 Task: Look for space in Saint Charles, United States from 10th June, 2023 to 25th June, 2023 for 4 adults in price range Rs.10000 to Rs.15000. Place can be private room with 4 bedrooms having 4 beds and 4 bathrooms. Property type can be house, flat, guest house, hotel. Amenities needed are: wifi, TV, free parkinig on premises, gym, breakfast. Booking option can be shelf check-in. Required host language is English.
Action: Mouse moved to (465, 96)
Screenshot: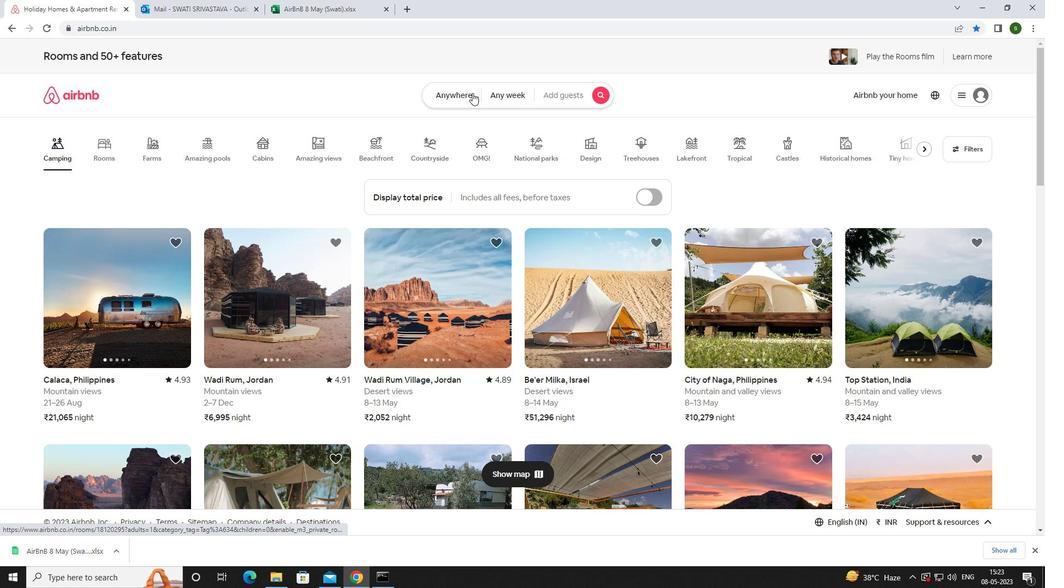 
Action: Mouse pressed left at (465, 96)
Screenshot: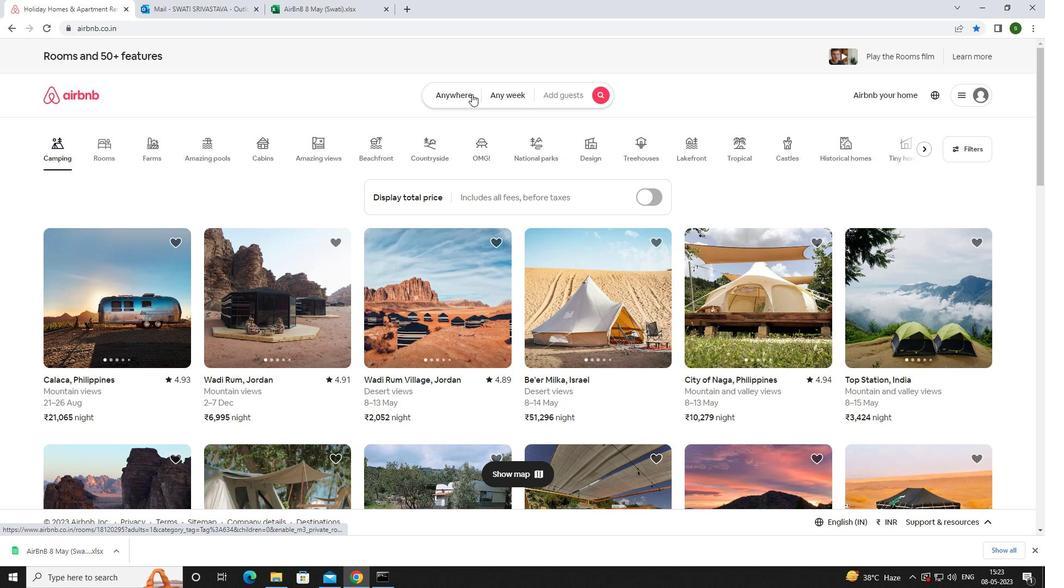 
Action: Mouse moved to (350, 142)
Screenshot: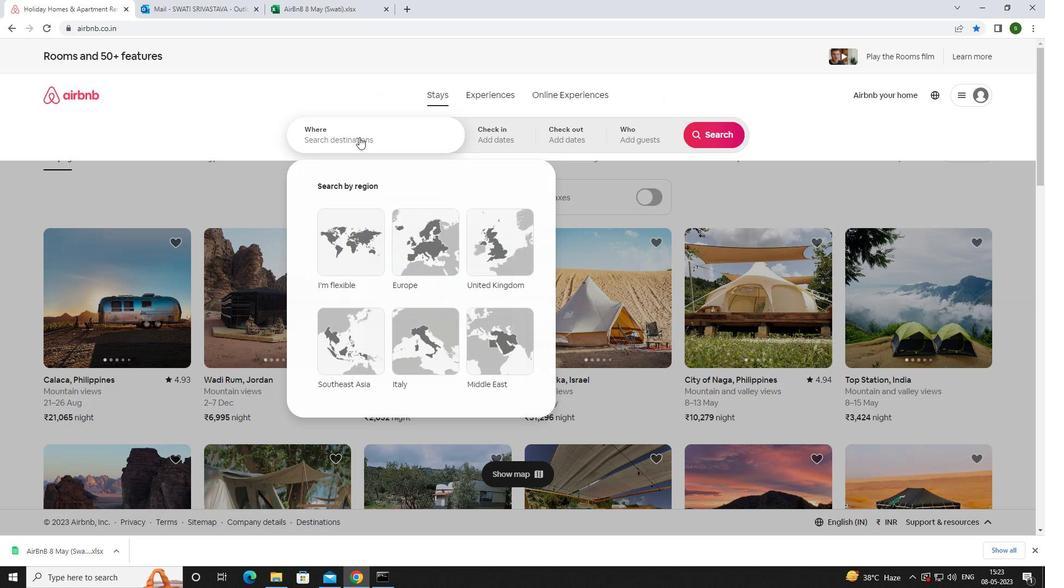 
Action: Mouse pressed left at (350, 142)
Screenshot: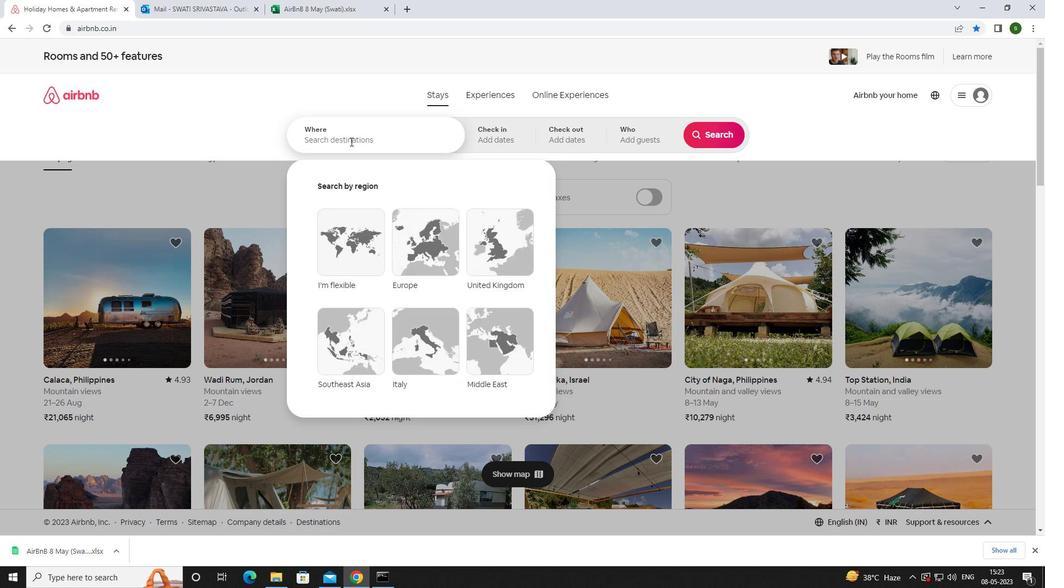 
Action: Key pressed <Key.caps_lock>s<Key.caps_lock>aint<Key.space><Key.caps_lock>c<Key.caps_lock>harles,<Key.space><Key.caps_lock>u<Key.caps_lock>nited<Key.space><Key.caps_lock>s<Key.caps_lock>tates<Key.enter>
Screenshot: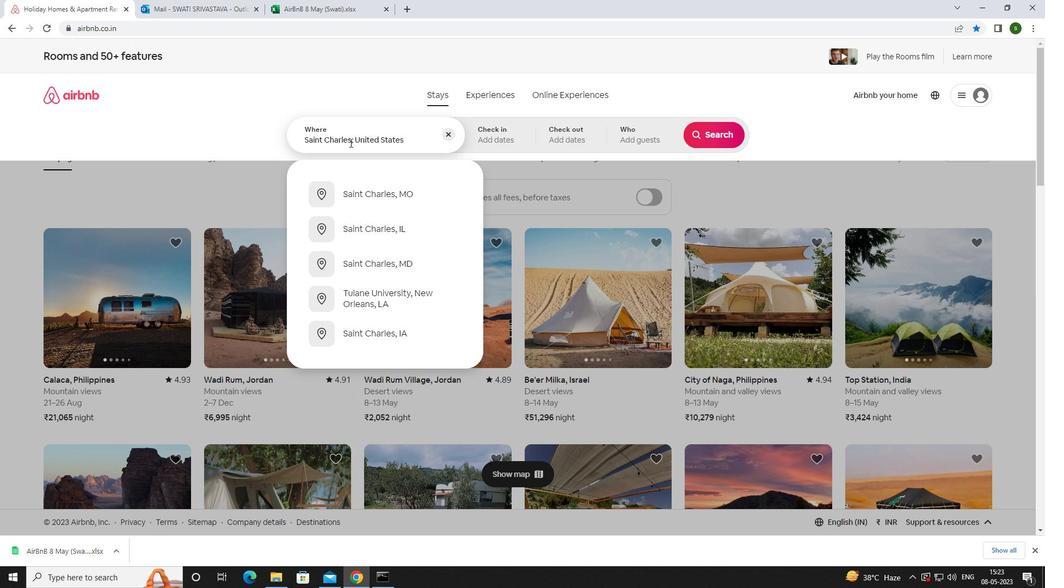 
Action: Mouse moved to (706, 299)
Screenshot: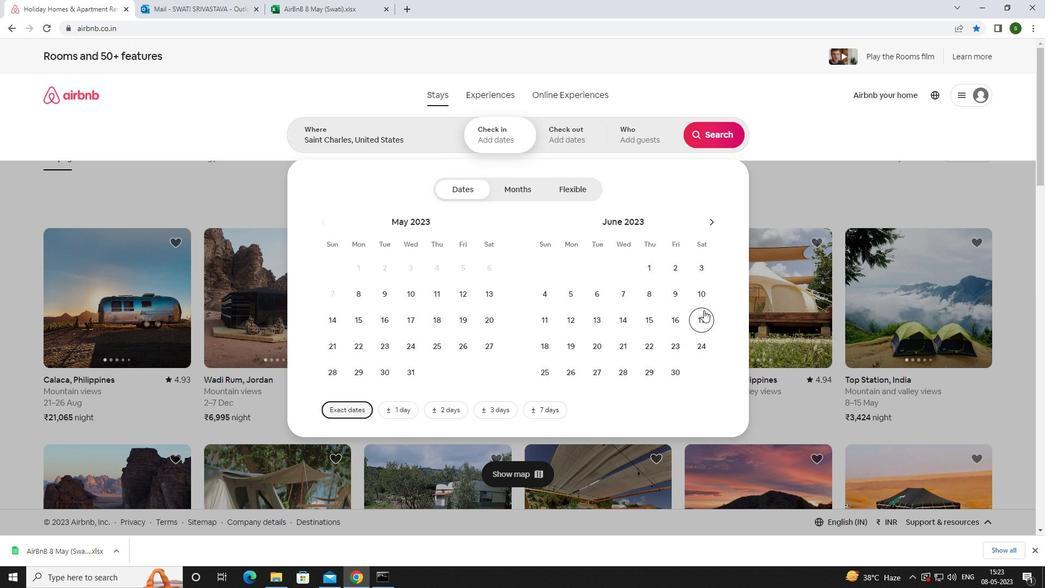 
Action: Mouse pressed left at (706, 299)
Screenshot: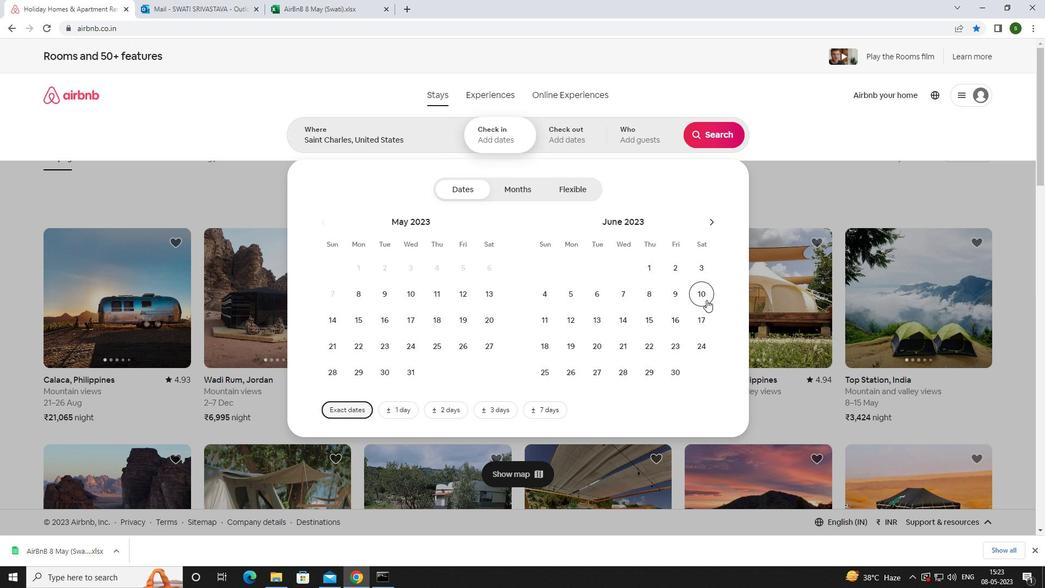 
Action: Mouse moved to (554, 372)
Screenshot: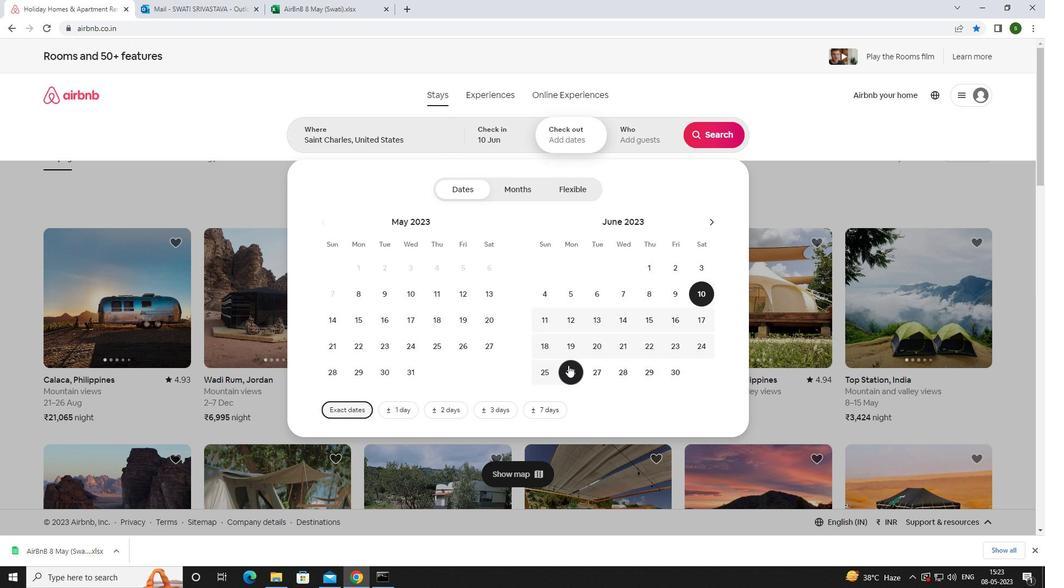 
Action: Mouse pressed left at (554, 372)
Screenshot: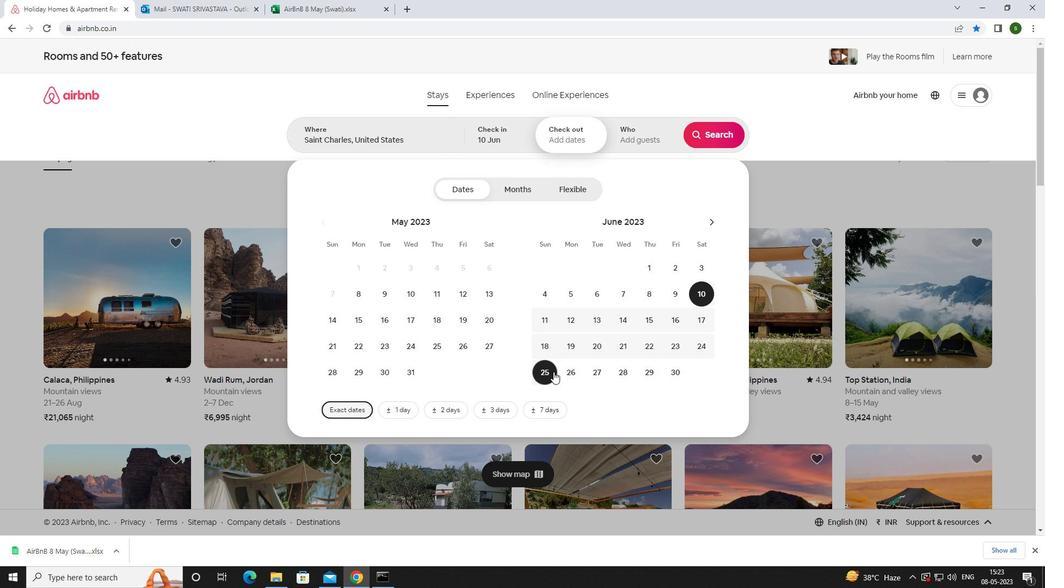
Action: Mouse moved to (627, 134)
Screenshot: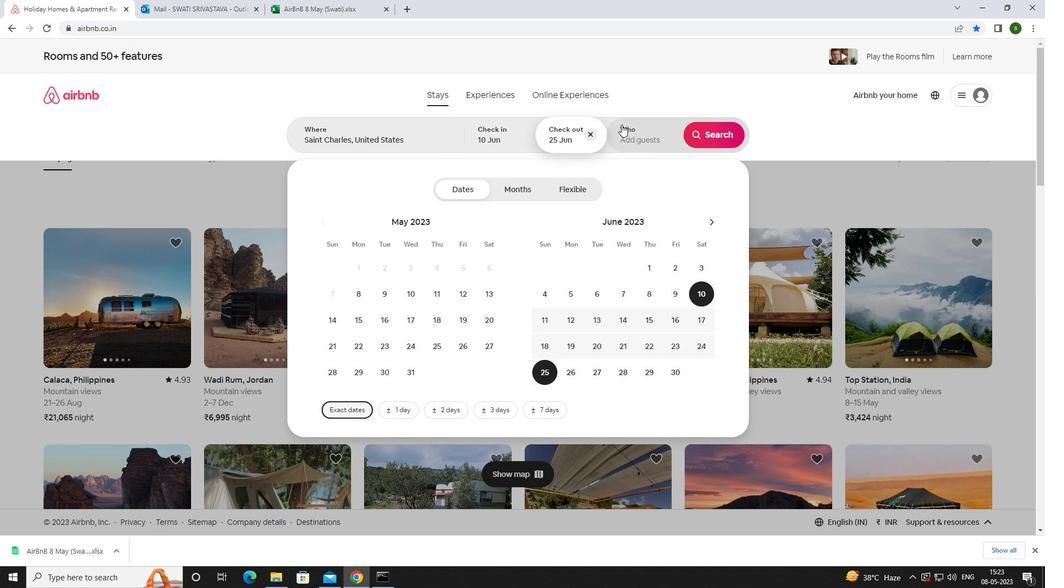 
Action: Mouse pressed left at (627, 134)
Screenshot: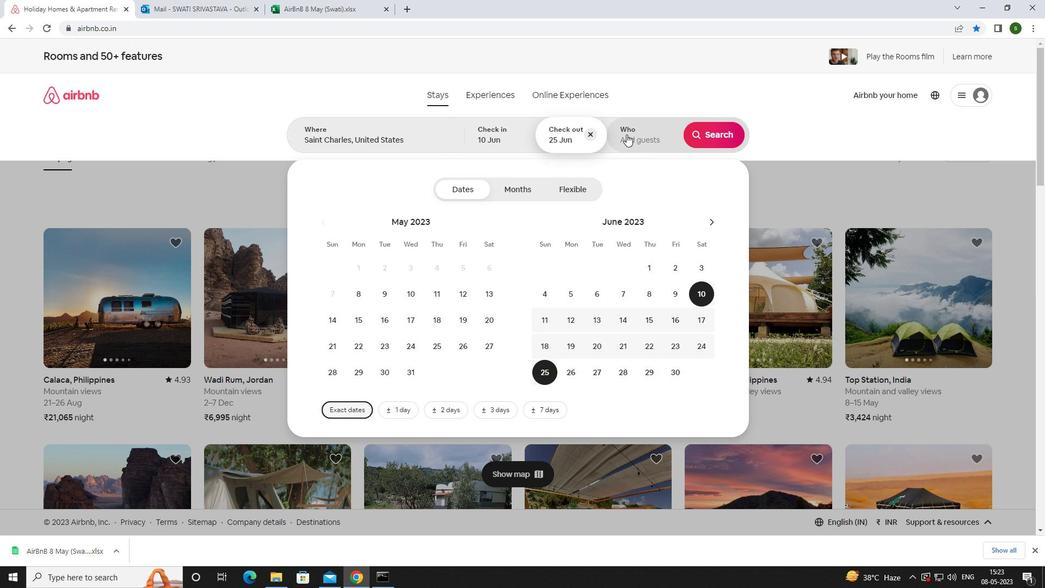 
Action: Mouse moved to (717, 192)
Screenshot: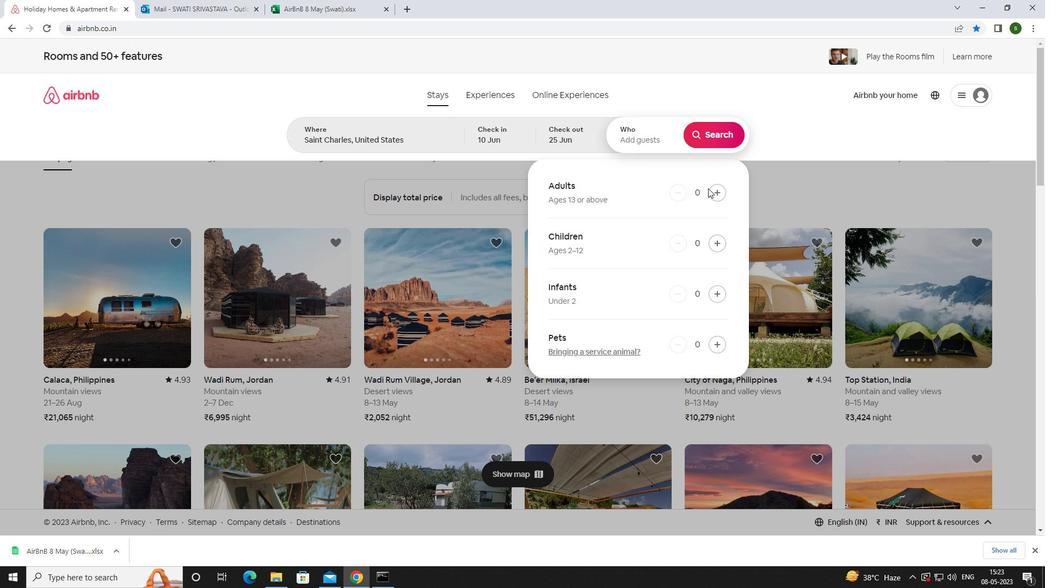 
Action: Mouse pressed left at (717, 192)
Screenshot: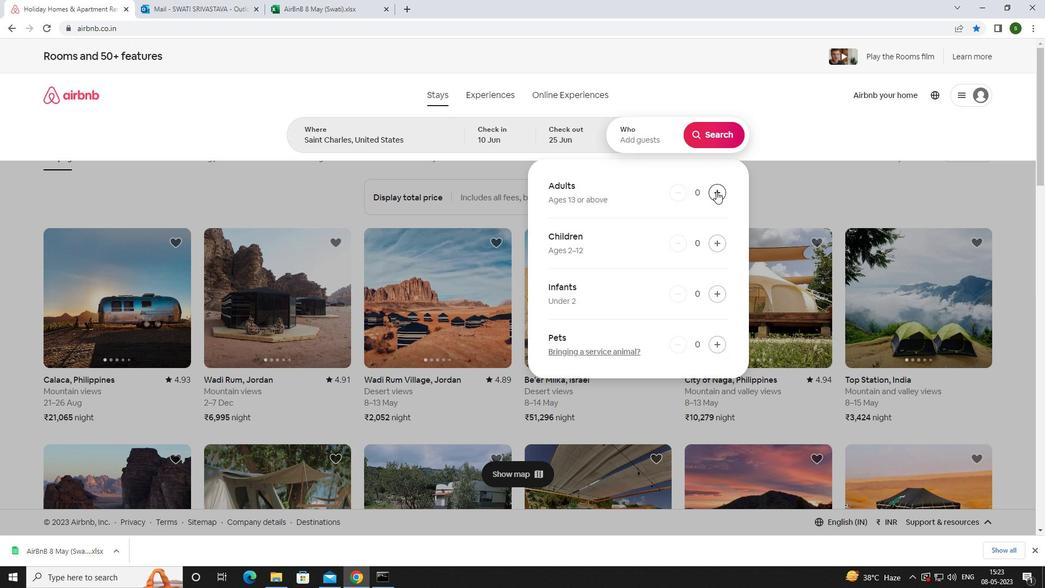 
Action: Mouse pressed left at (717, 192)
Screenshot: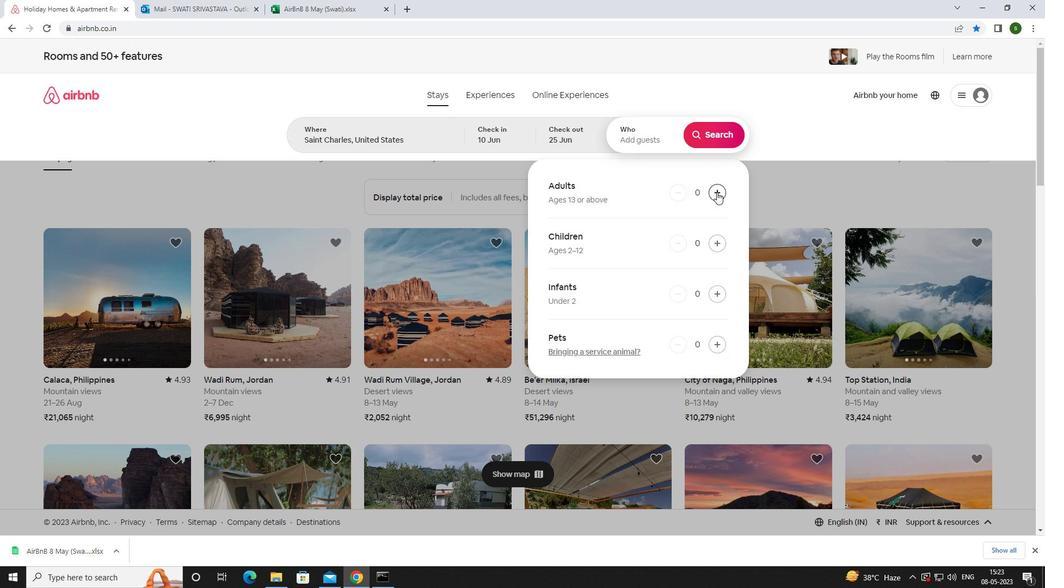 
Action: Mouse pressed left at (717, 192)
Screenshot: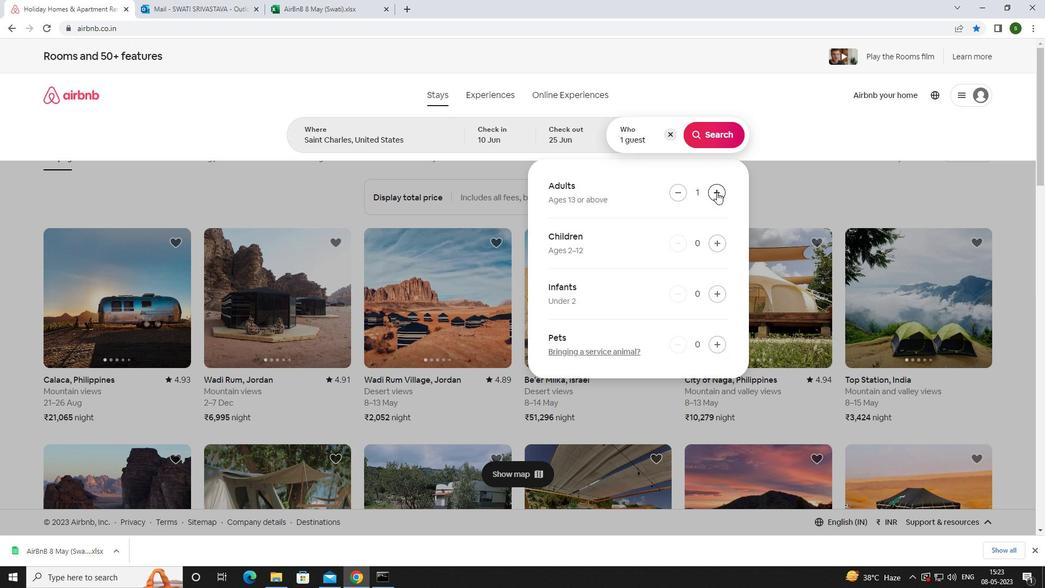 
Action: Mouse pressed left at (717, 192)
Screenshot: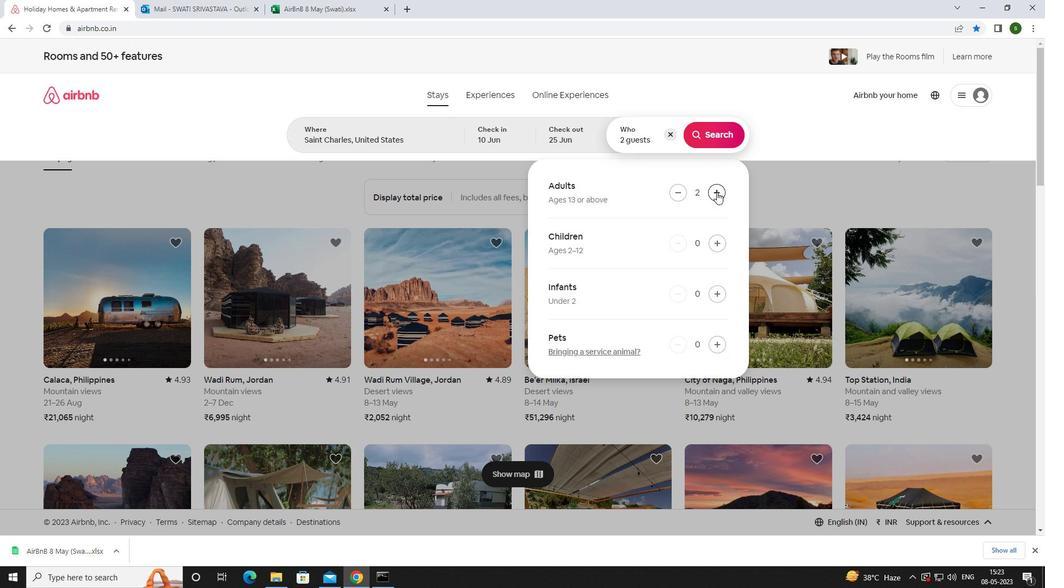 
Action: Mouse moved to (709, 135)
Screenshot: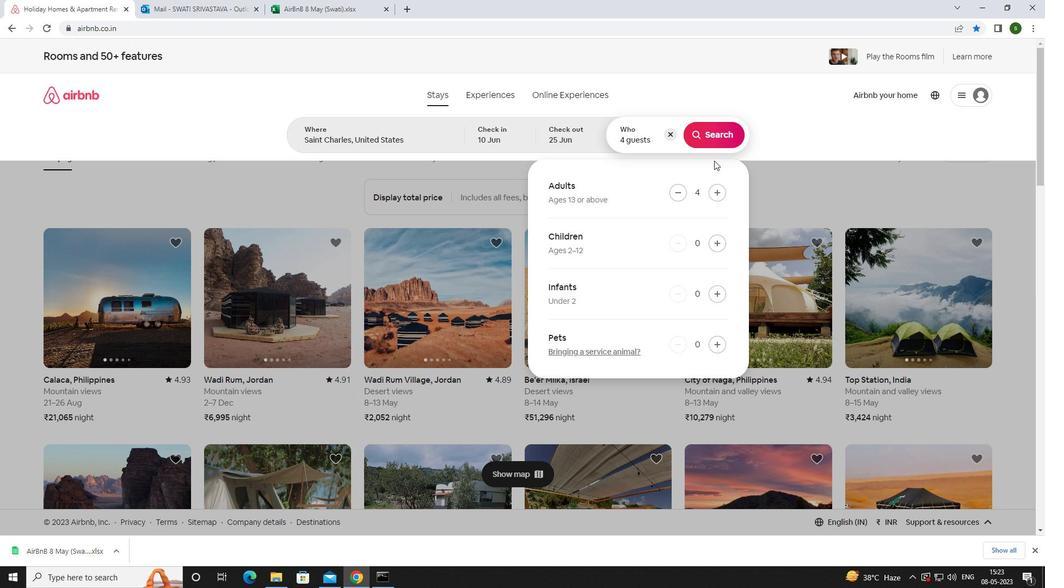 
Action: Mouse pressed left at (709, 135)
Screenshot: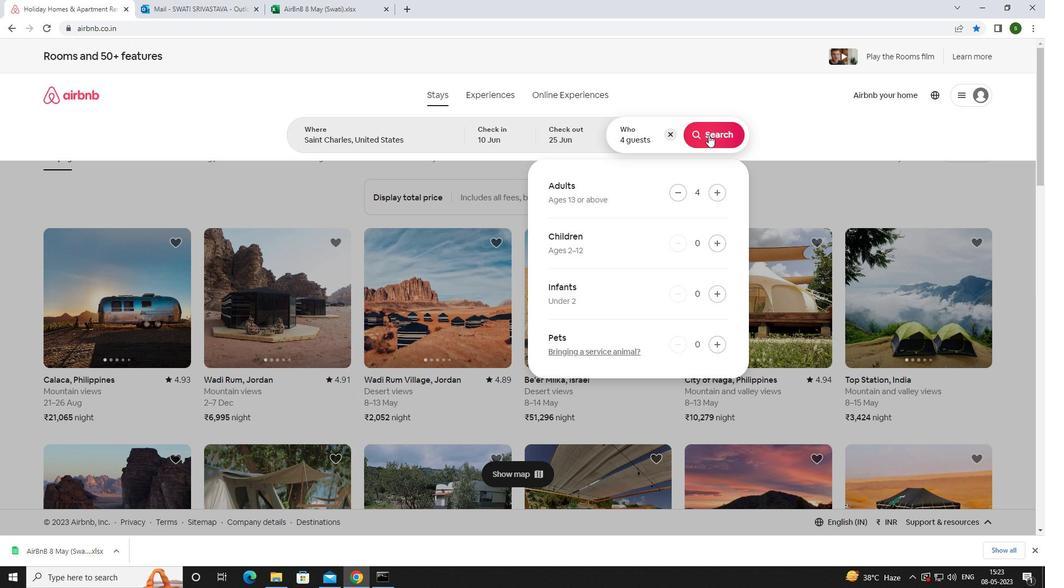 
Action: Mouse moved to (990, 105)
Screenshot: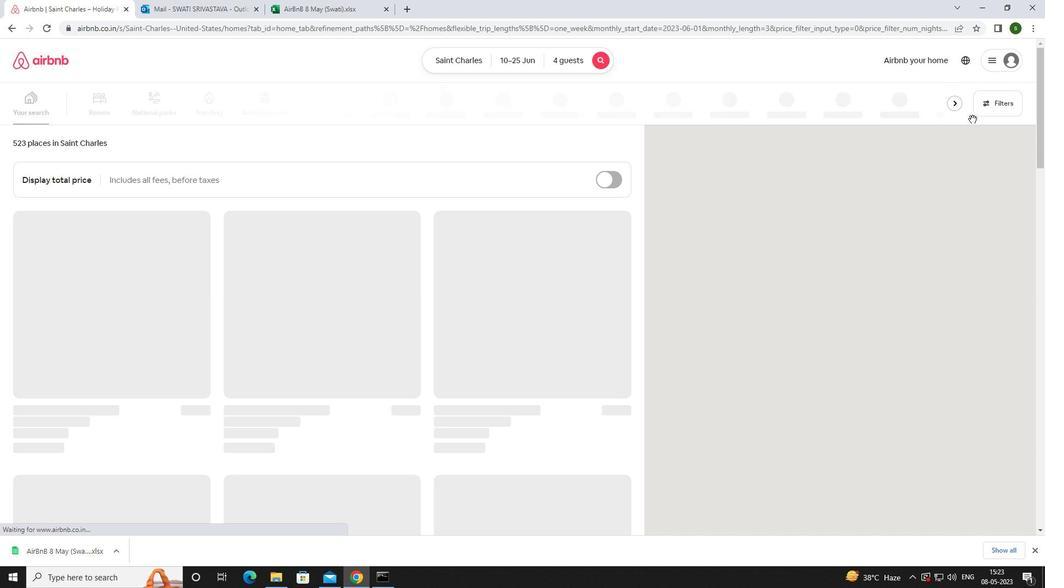 
Action: Mouse pressed left at (990, 105)
Screenshot: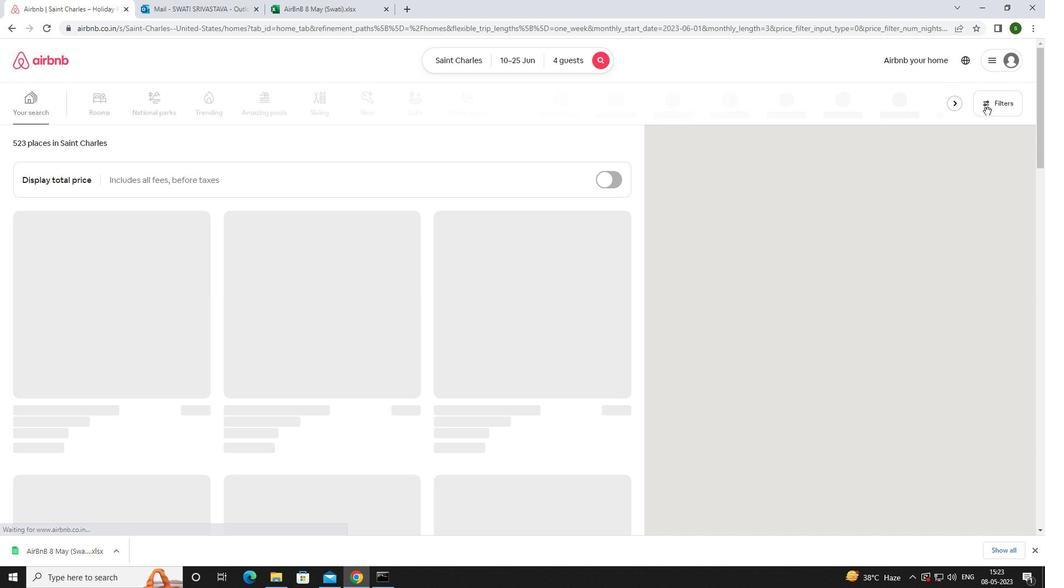 
Action: Mouse moved to (456, 362)
Screenshot: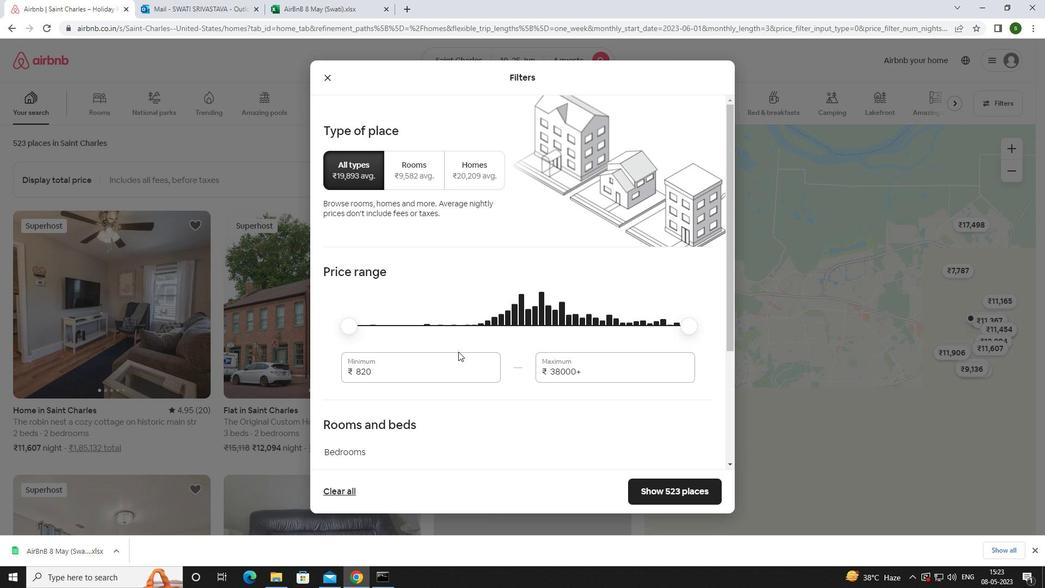 
Action: Mouse pressed left at (456, 362)
Screenshot: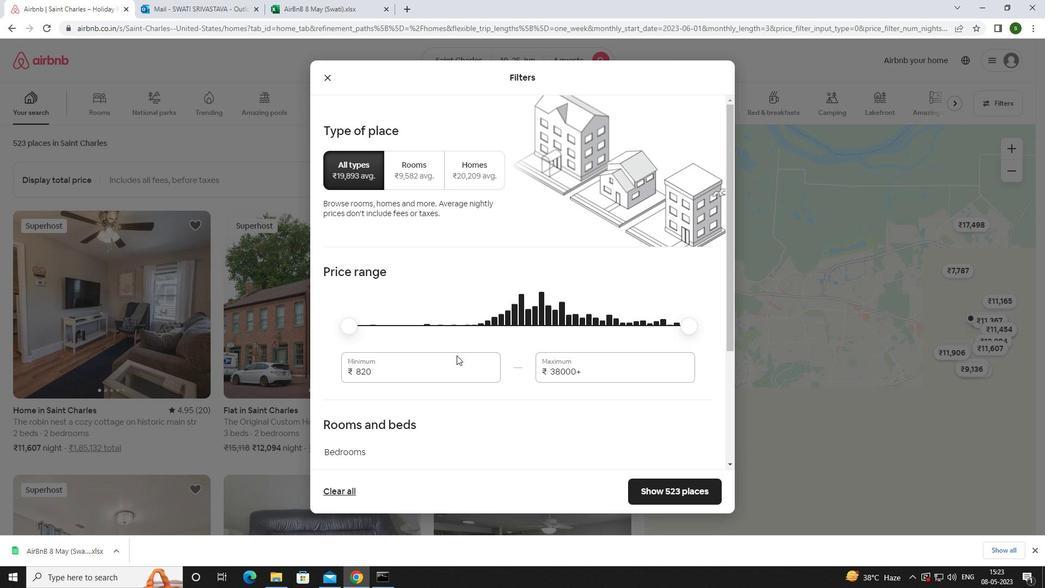 
Action: Mouse moved to (454, 363)
Screenshot: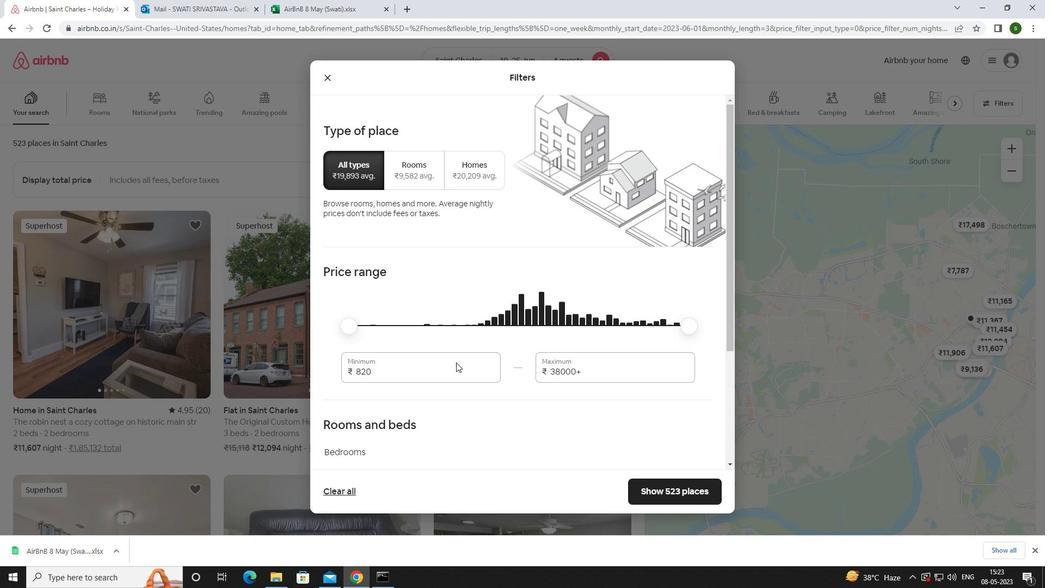 
Action: Key pressed <Key.backspace><Key.backspace><Key.backspace><Key.backspace>10000
Screenshot: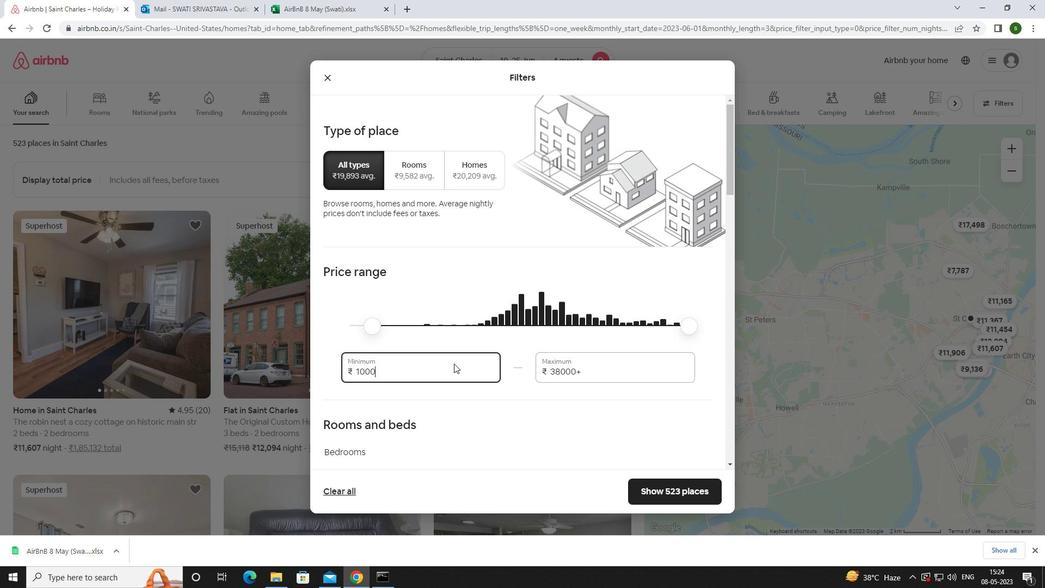 
Action: Mouse moved to (617, 374)
Screenshot: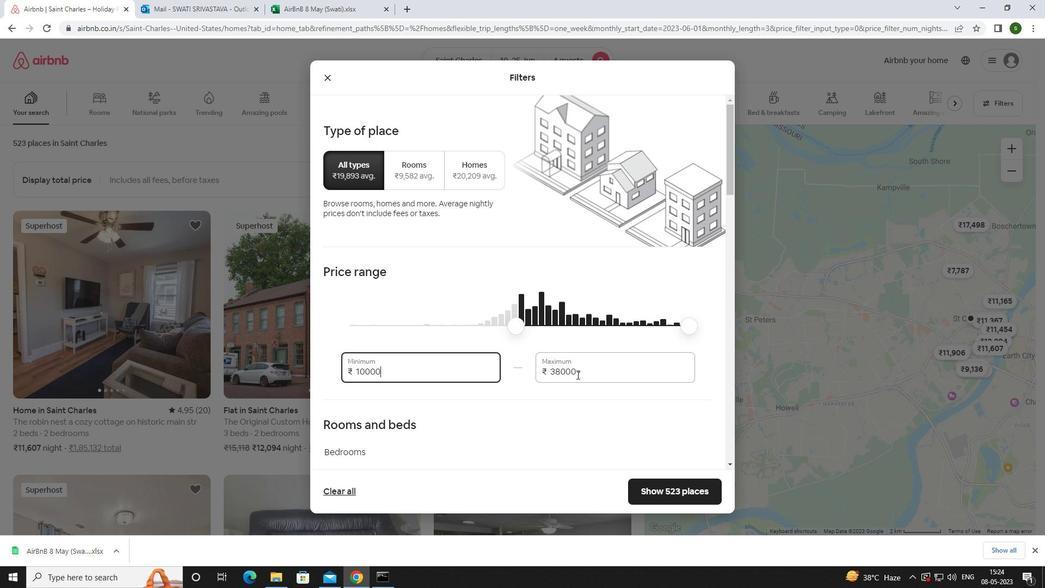
Action: Mouse pressed left at (617, 374)
Screenshot: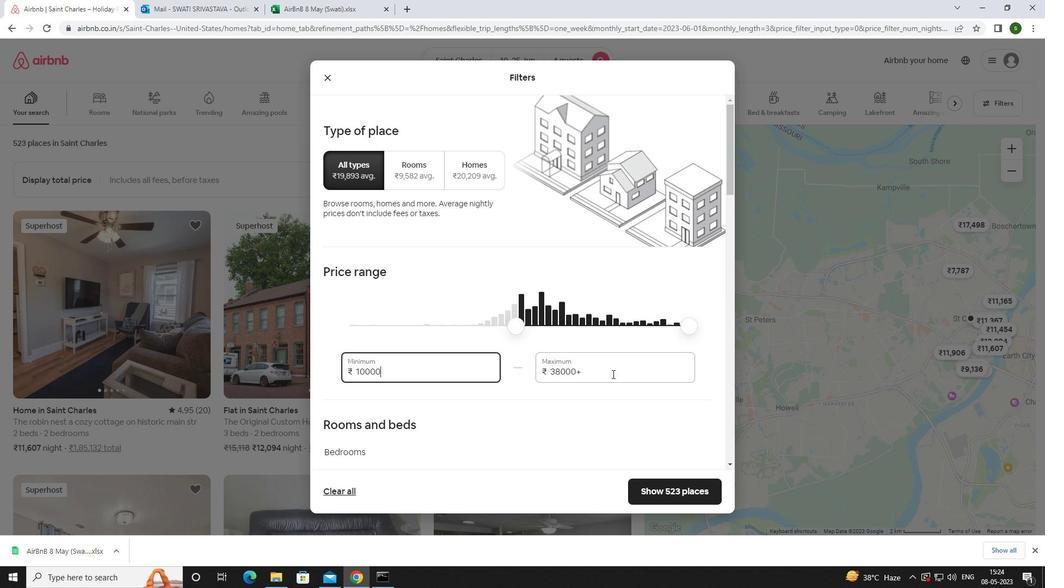 
Action: Key pressed <Key.backspace><Key.backspace><Key.backspace><Key.backspace><Key.backspace><Key.backspace><Key.backspace><Key.backspace><Key.backspace>15000
Screenshot: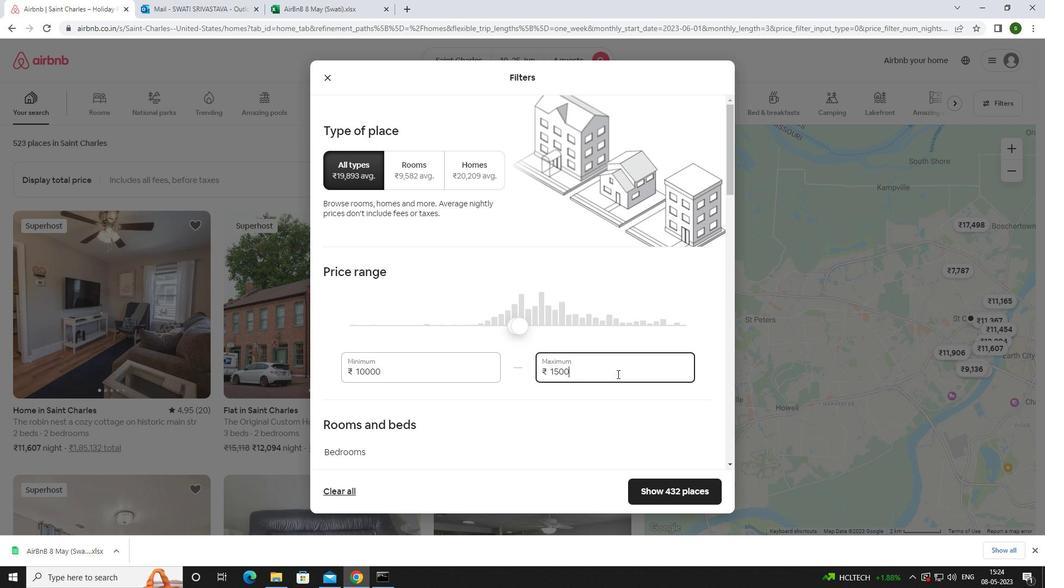 
Action: Mouse moved to (528, 368)
Screenshot: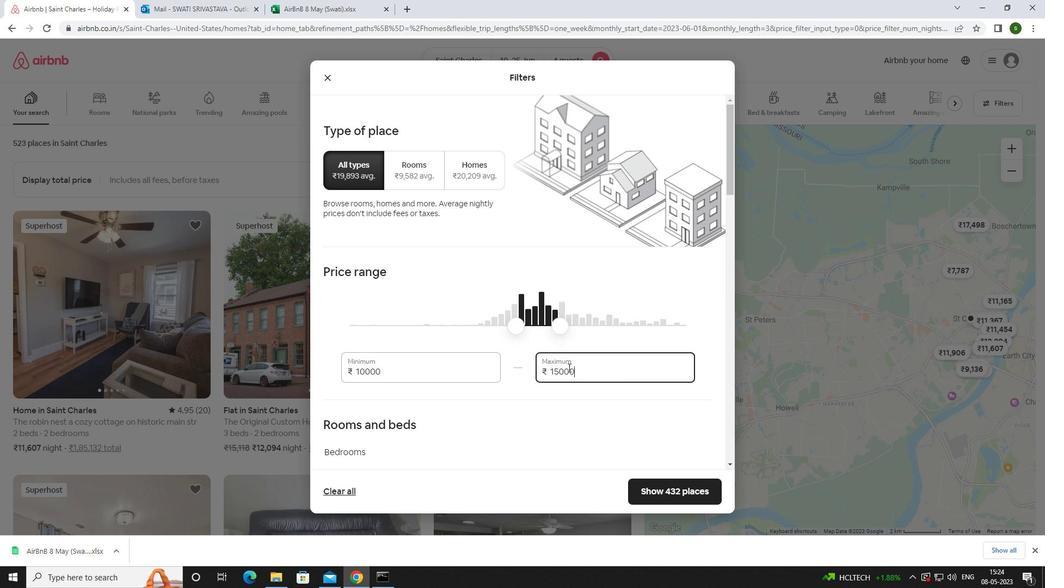 
Action: Mouse scrolled (528, 368) with delta (0, 0)
Screenshot: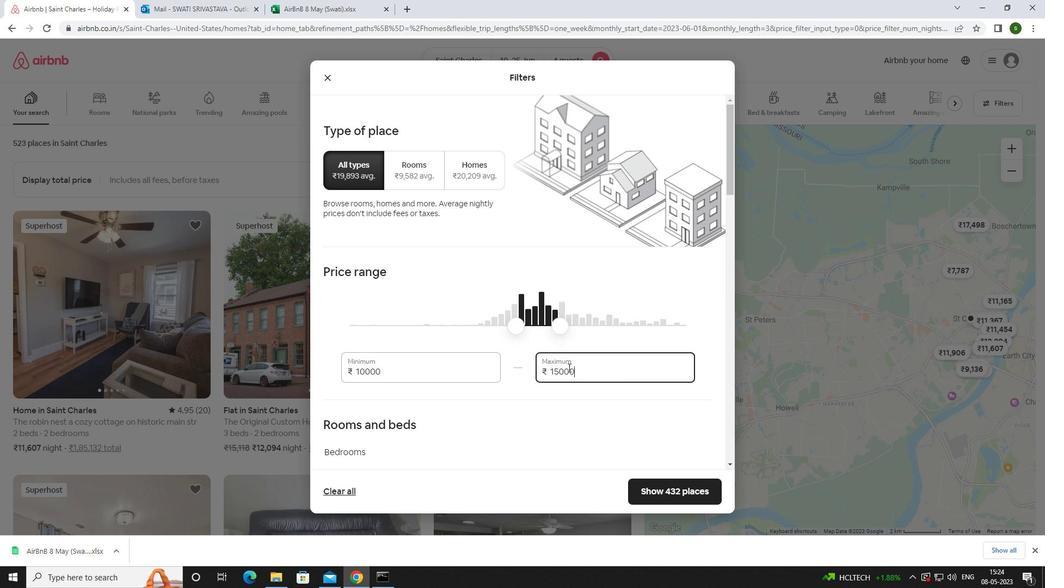
Action: Mouse moved to (522, 369)
Screenshot: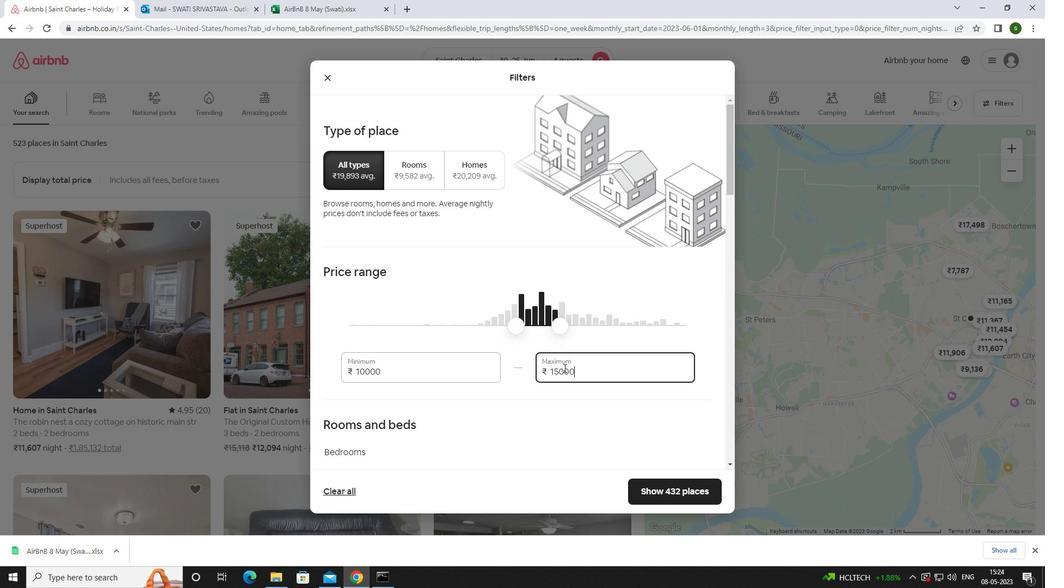 
Action: Mouse scrolled (522, 368) with delta (0, 0)
Screenshot: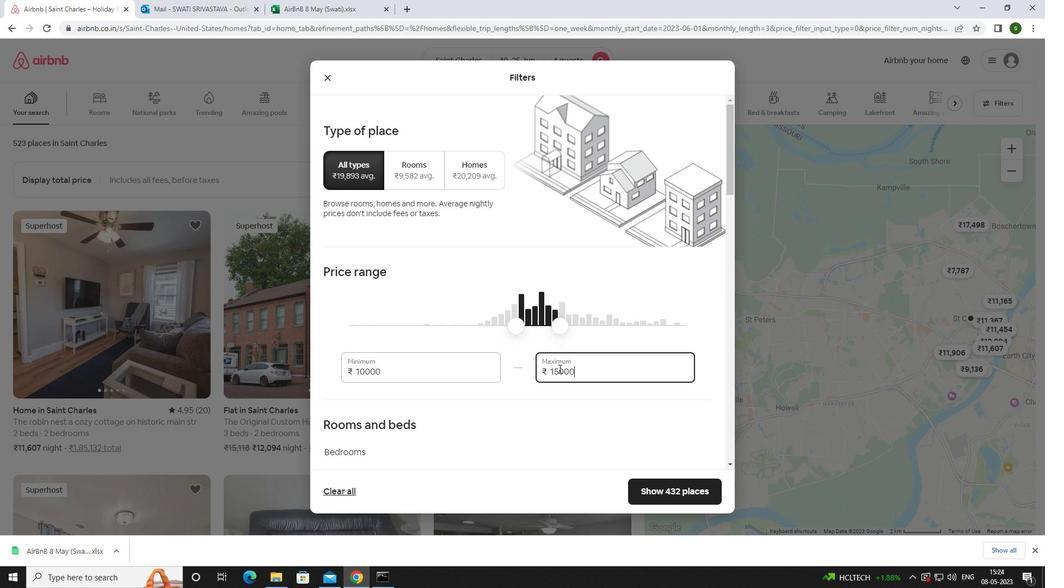 
Action: Mouse moved to (521, 369)
Screenshot: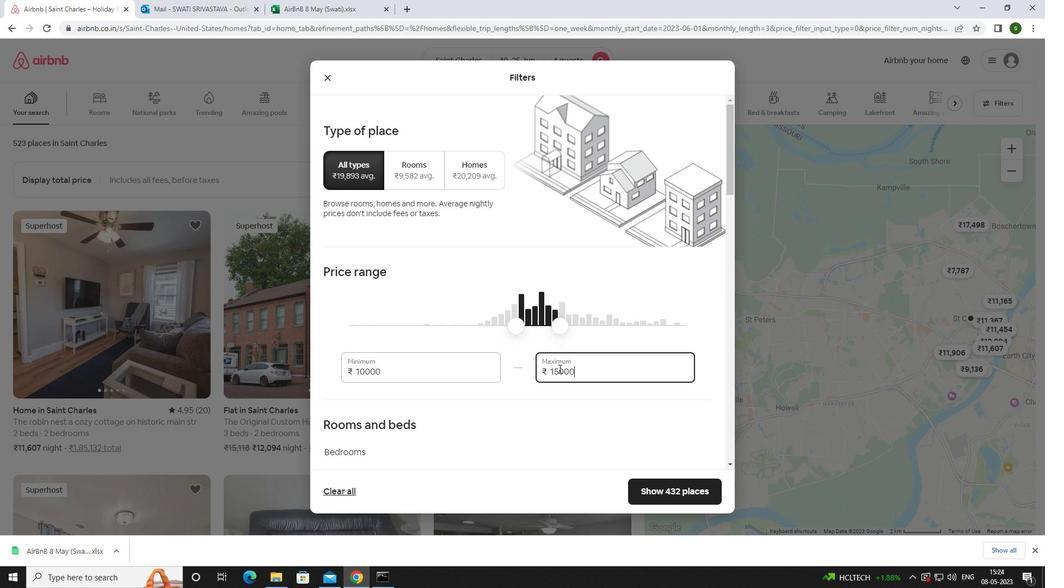 
Action: Mouse scrolled (521, 368) with delta (0, 0)
Screenshot: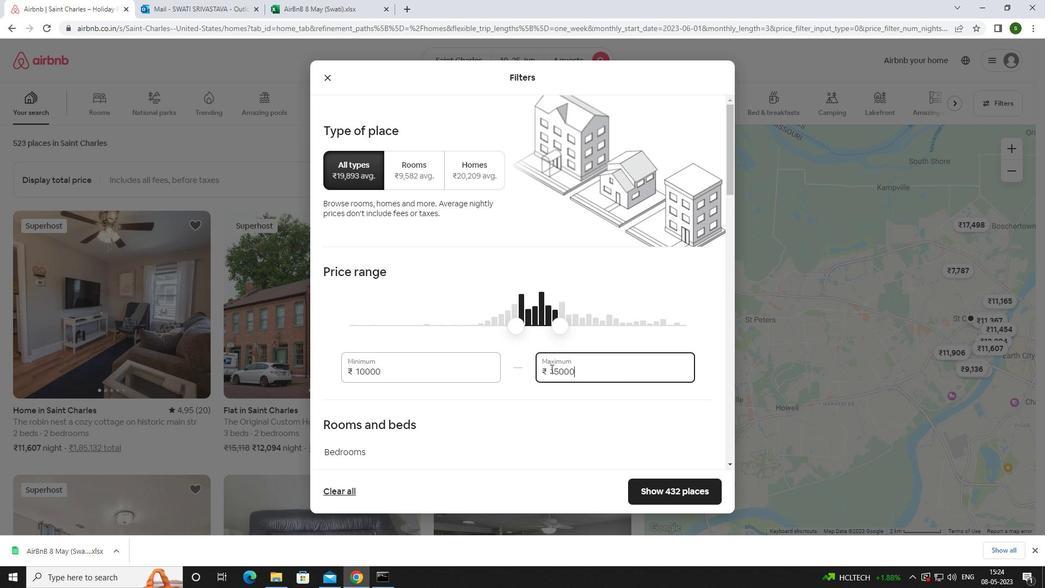 
Action: Mouse scrolled (521, 368) with delta (0, 0)
Screenshot: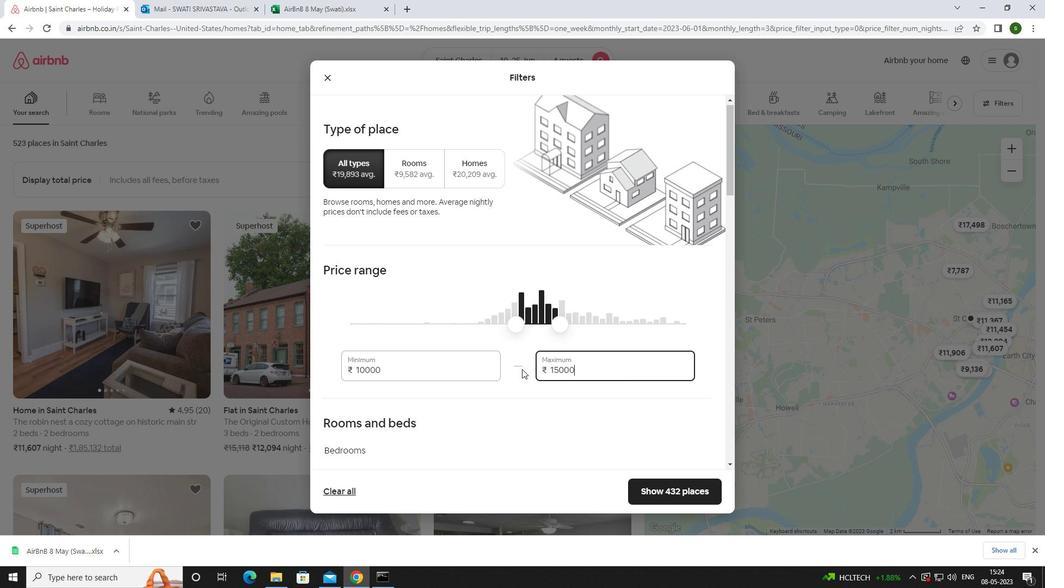 
Action: Mouse moved to (504, 259)
Screenshot: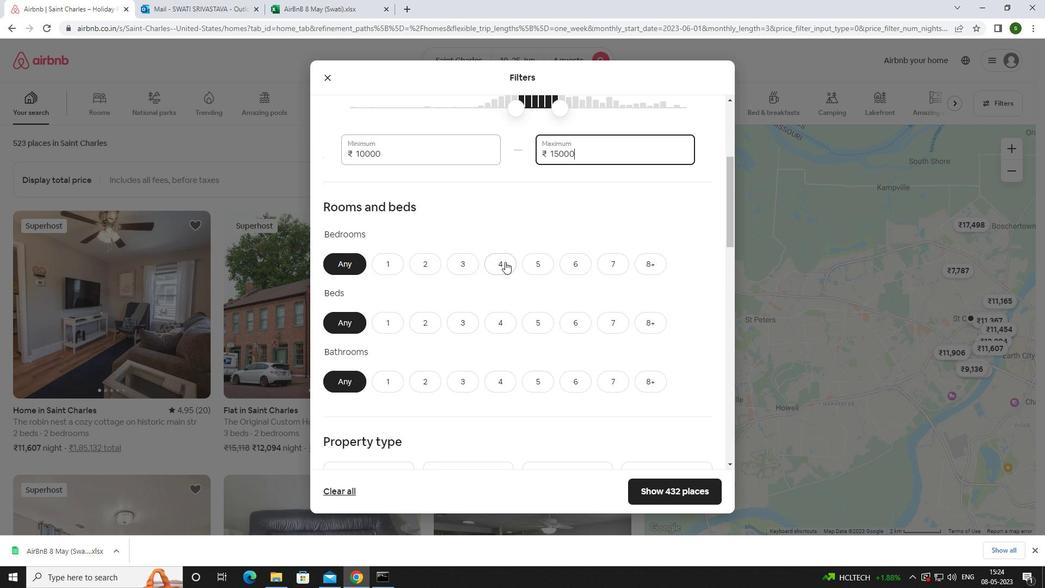 
Action: Mouse pressed left at (504, 259)
Screenshot: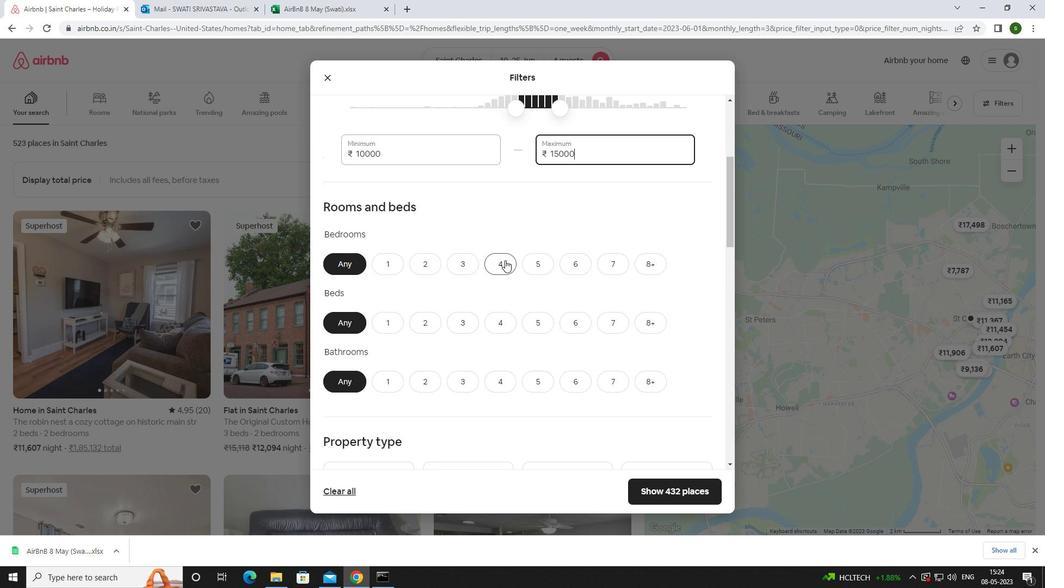 
Action: Mouse moved to (511, 329)
Screenshot: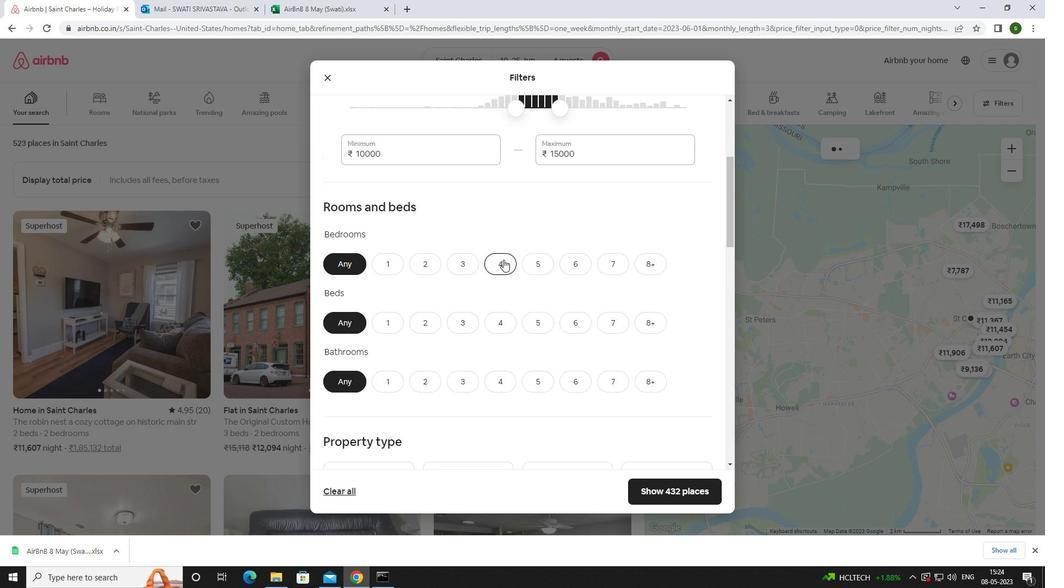 
Action: Mouse pressed left at (511, 329)
Screenshot: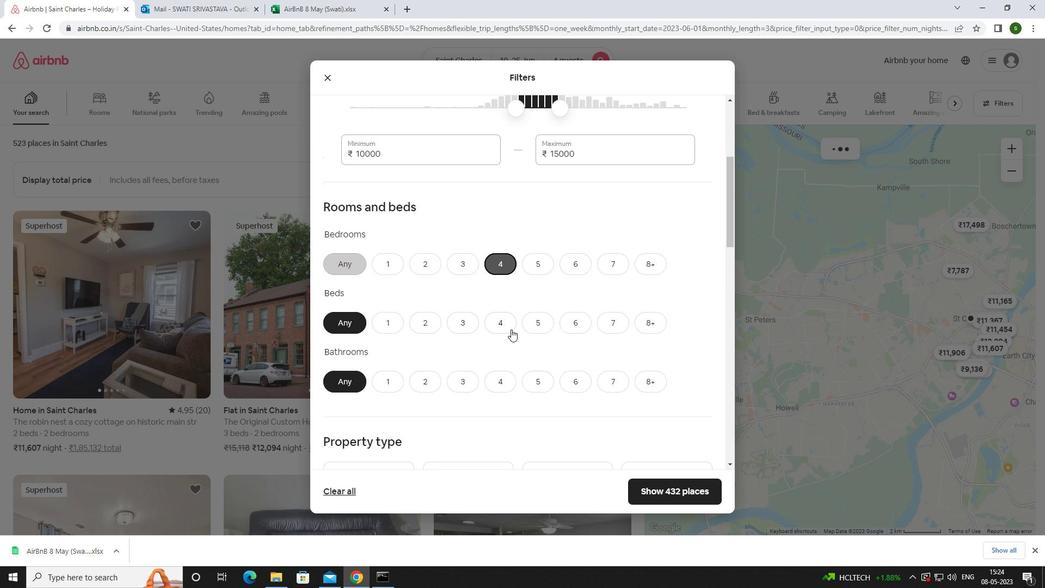 
Action: Mouse moved to (505, 377)
Screenshot: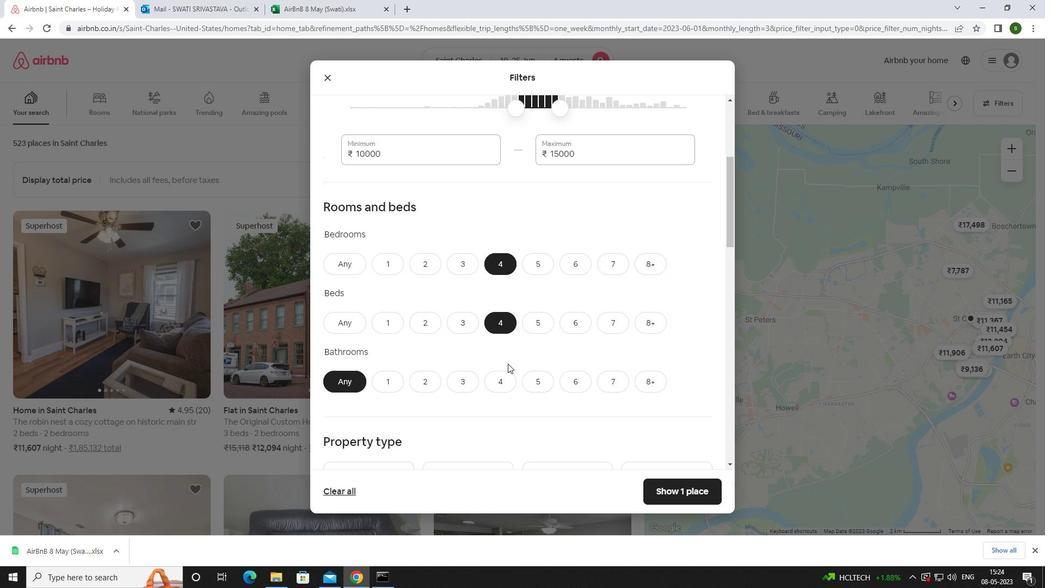 
Action: Mouse pressed left at (505, 377)
Screenshot: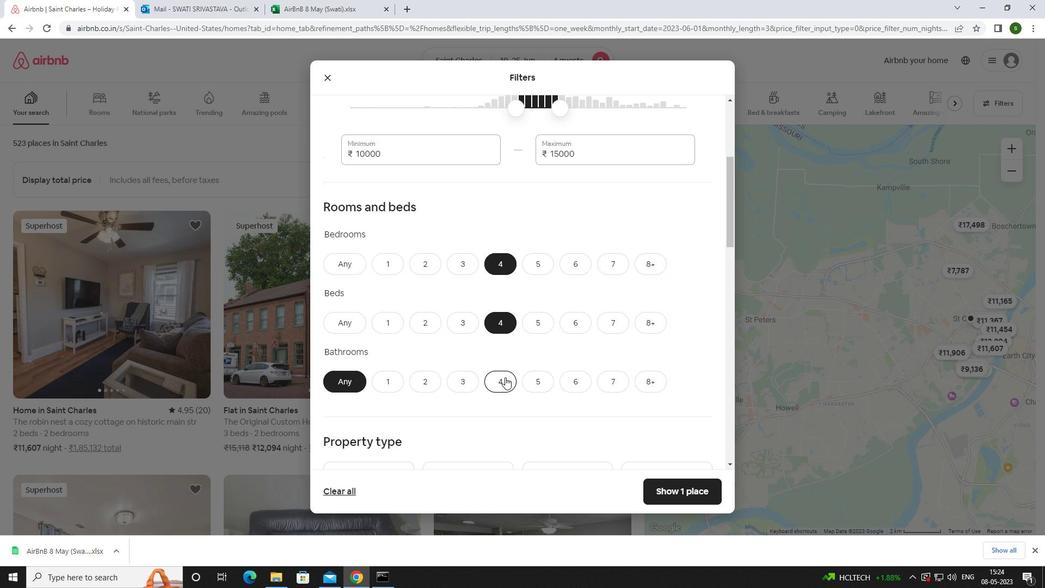 
Action: Mouse scrolled (505, 376) with delta (0, 0)
Screenshot: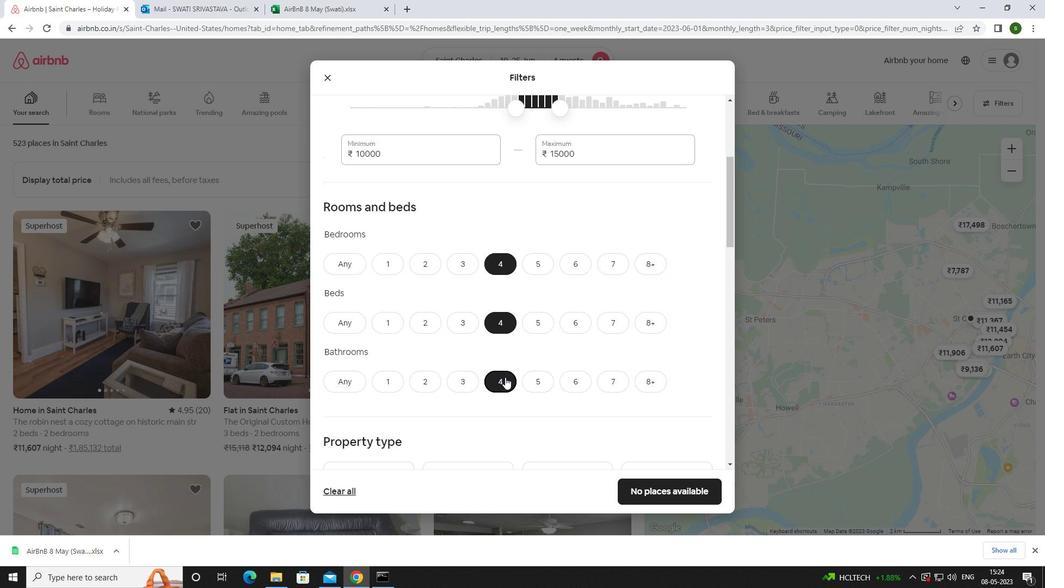
Action: Mouse scrolled (505, 376) with delta (0, 0)
Screenshot: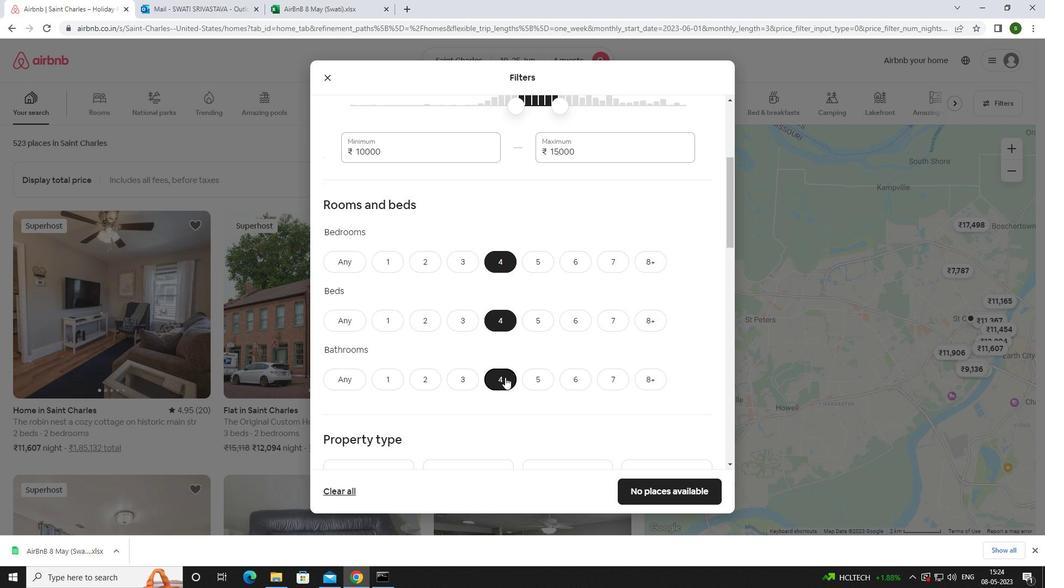 
Action: Mouse scrolled (505, 376) with delta (0, 0)
Screenshot: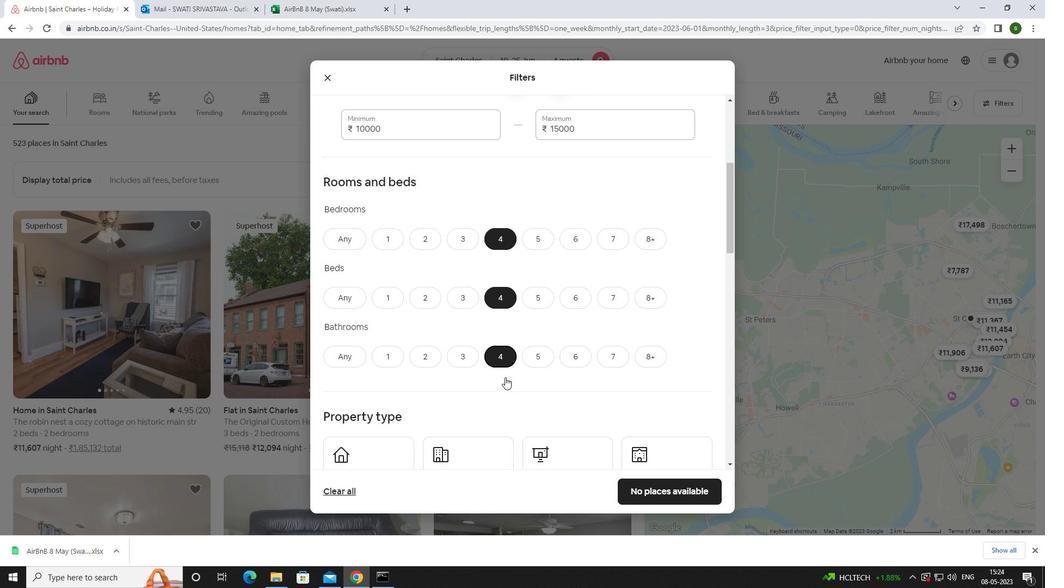
Action: Mouse moved to (404, 338)
Screenshot: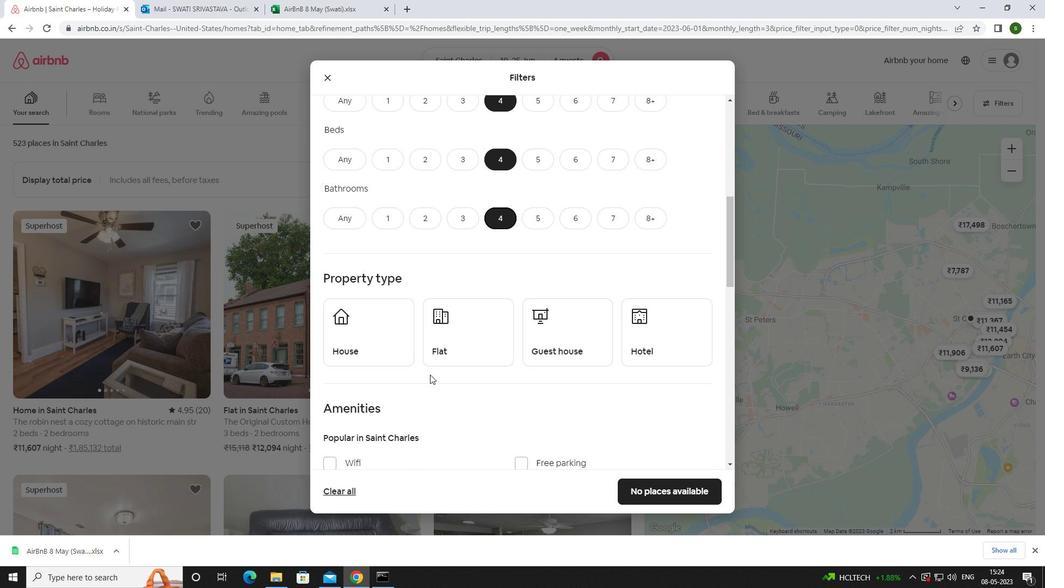 
Action: Mouse pressed left at (404, 338)
Screenshot: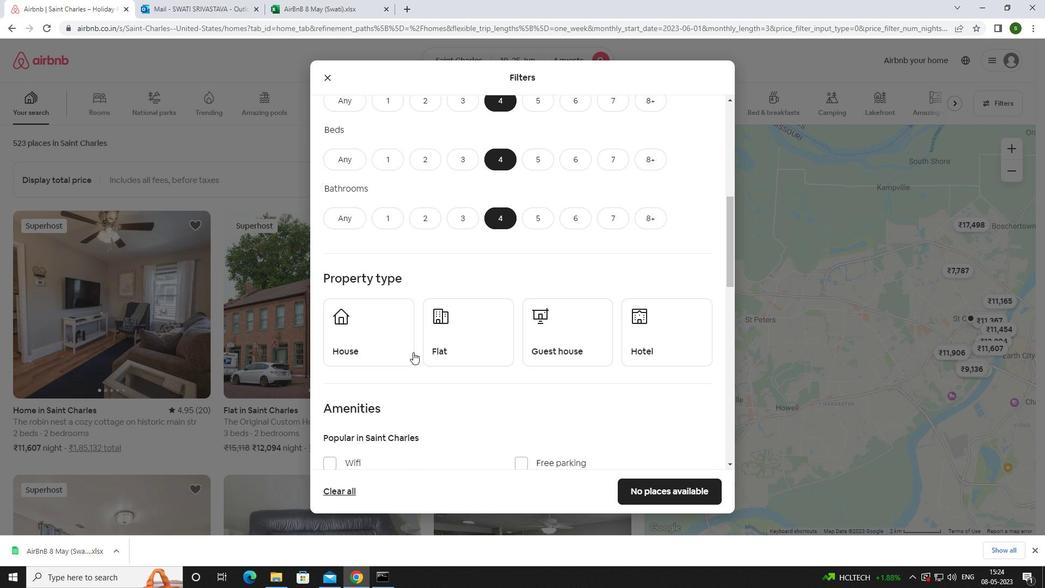 
Action: Mouse moved to (464, 327)
Screenshot: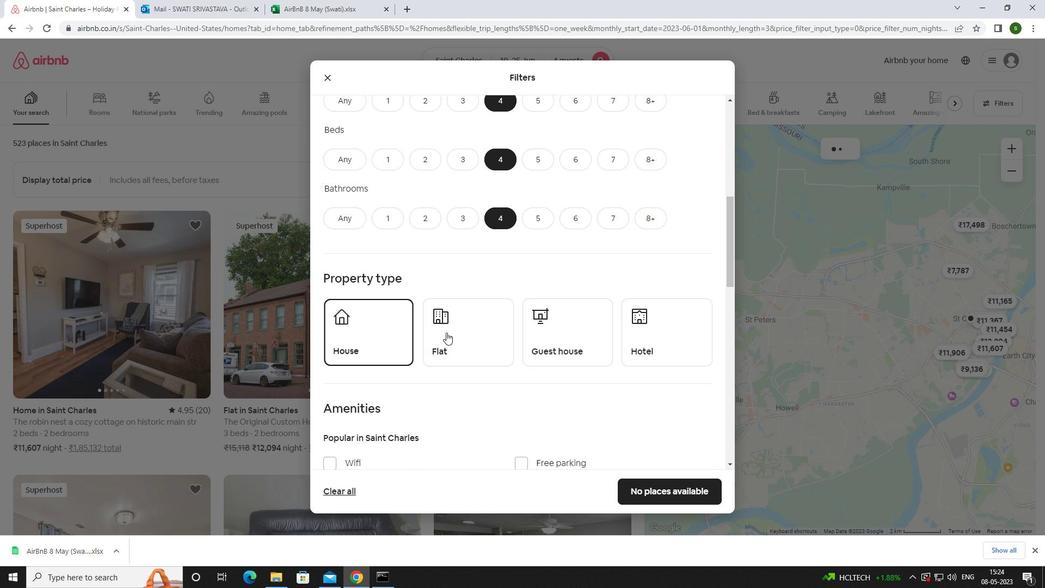 
Action: Mouse pressed left at (464, 327)
Screenshot: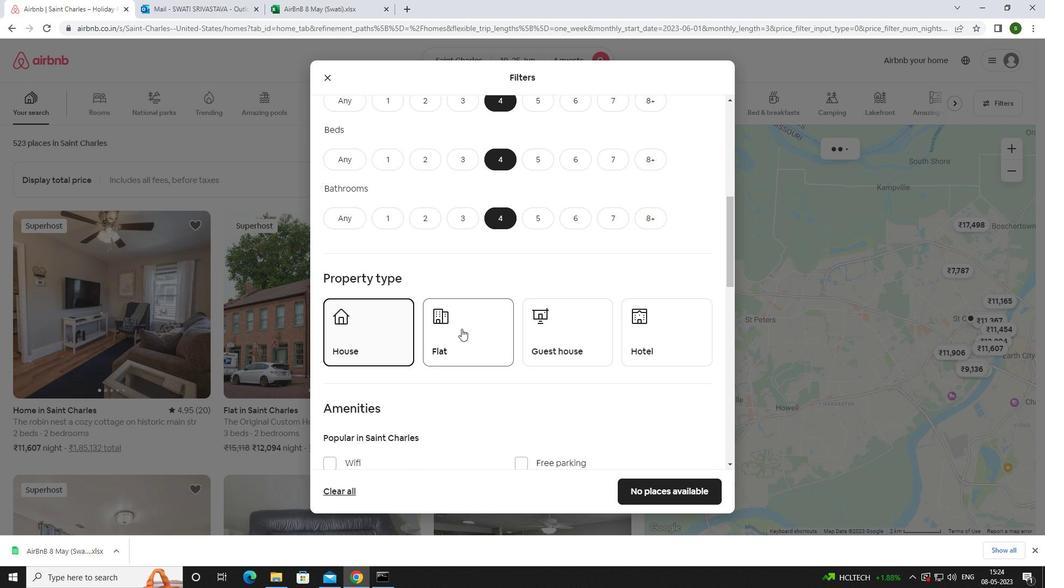 
Action: Mouse moved to (573, 335)
Screenshot: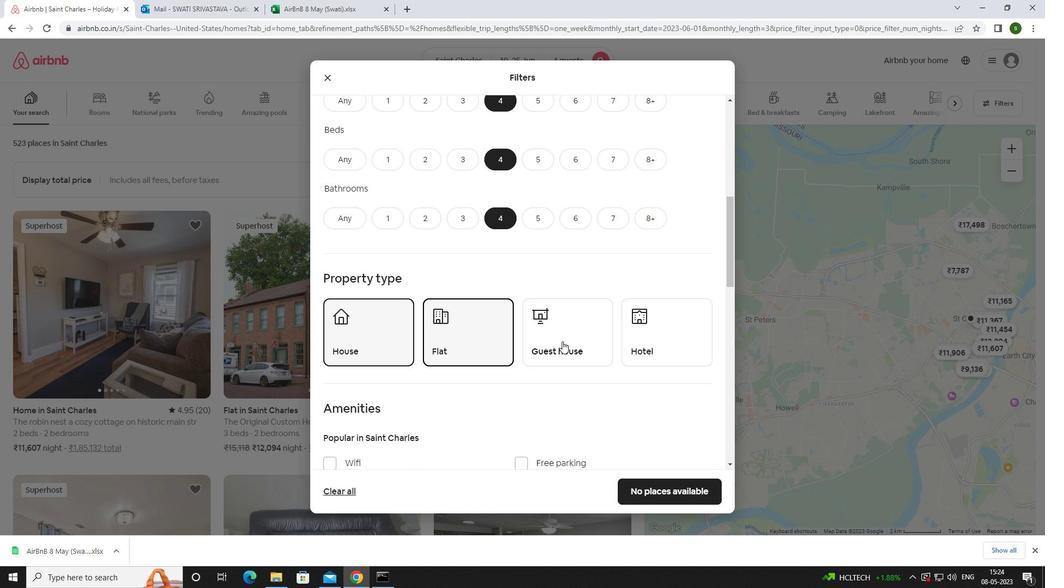
Action: Mouse pressed left at (573, 335)
Screenshot: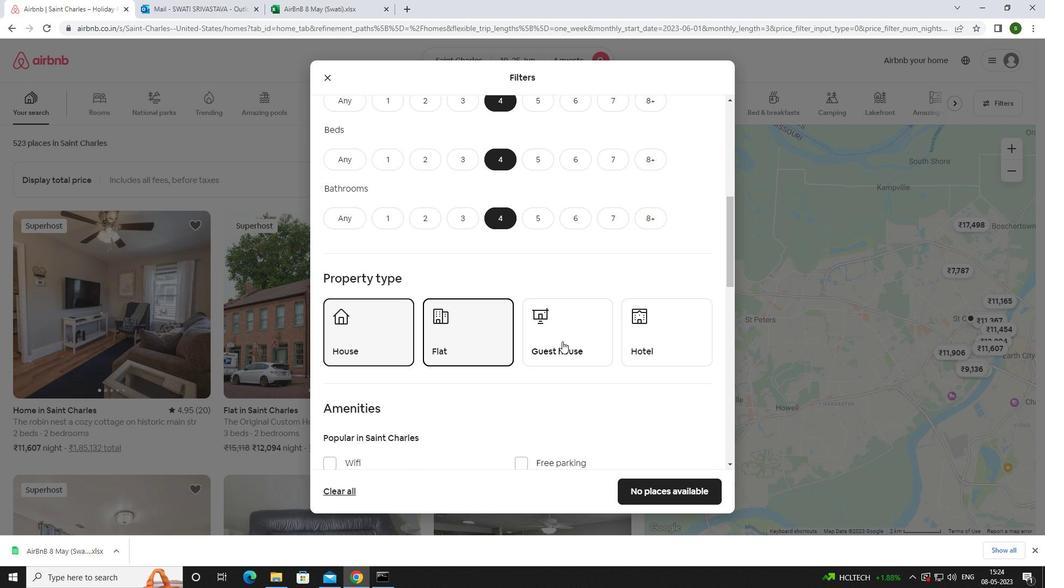 
Action: Mouse moved to (644, 324)
Screenshot: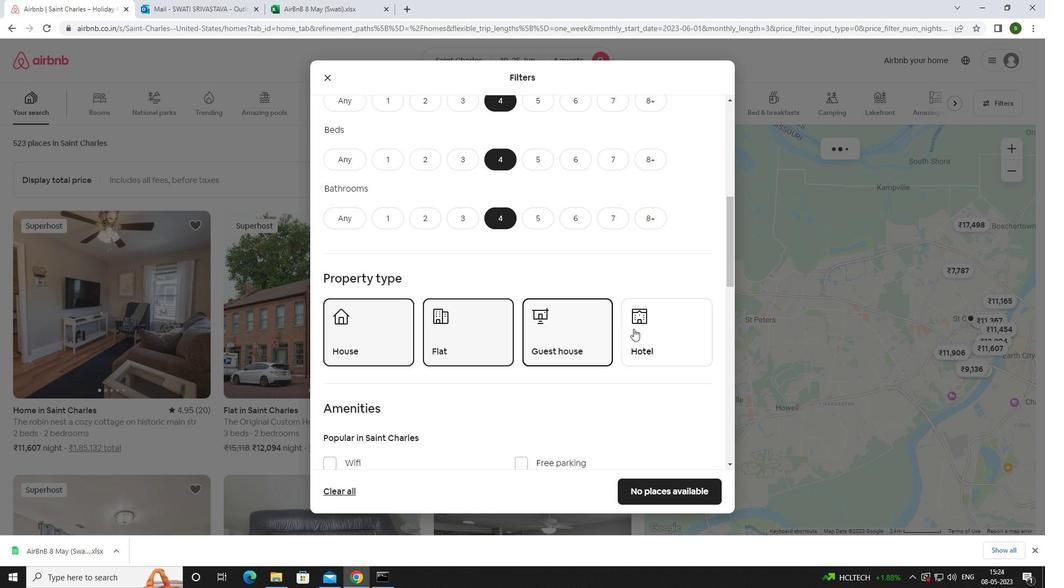 
Action: Mouse pressed left at (644, 324)
Screenshot: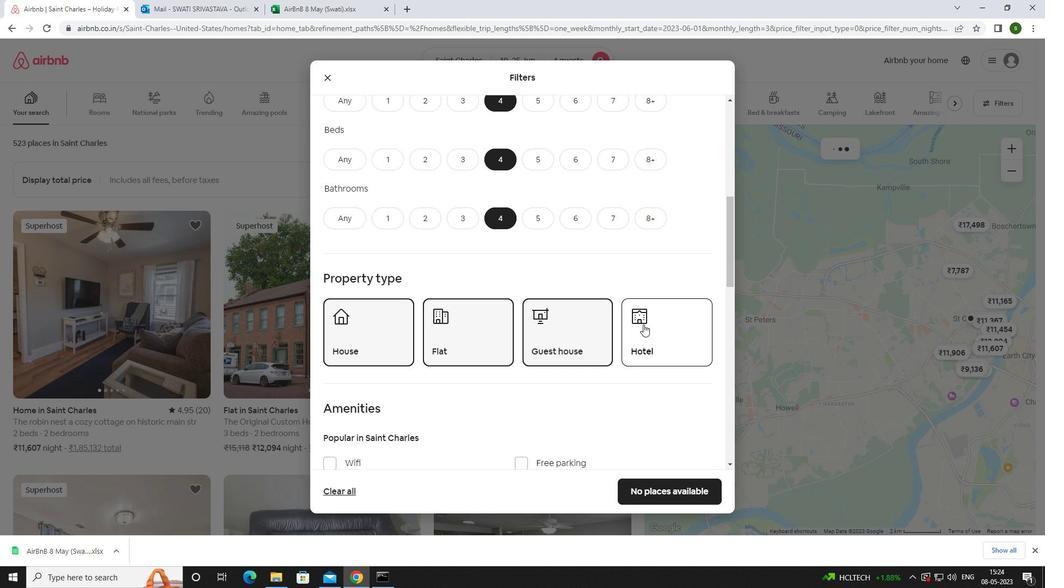 
Action: Mouse scrolled (644, 323) with delta (0, 0)
Screenshot: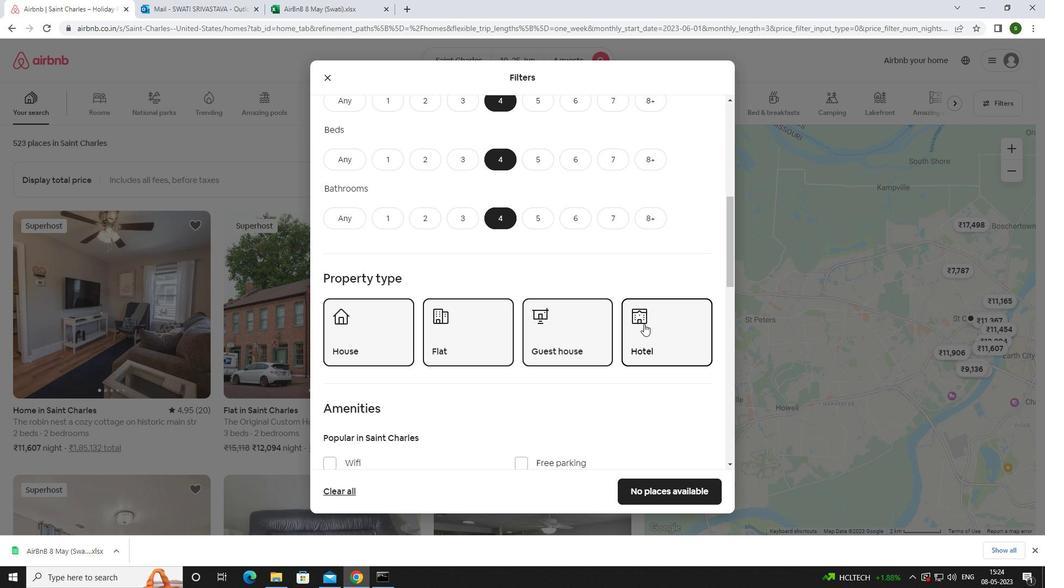 
Action: Mouse scrolled (644, 323) with delta (0, 0)
Screenshot: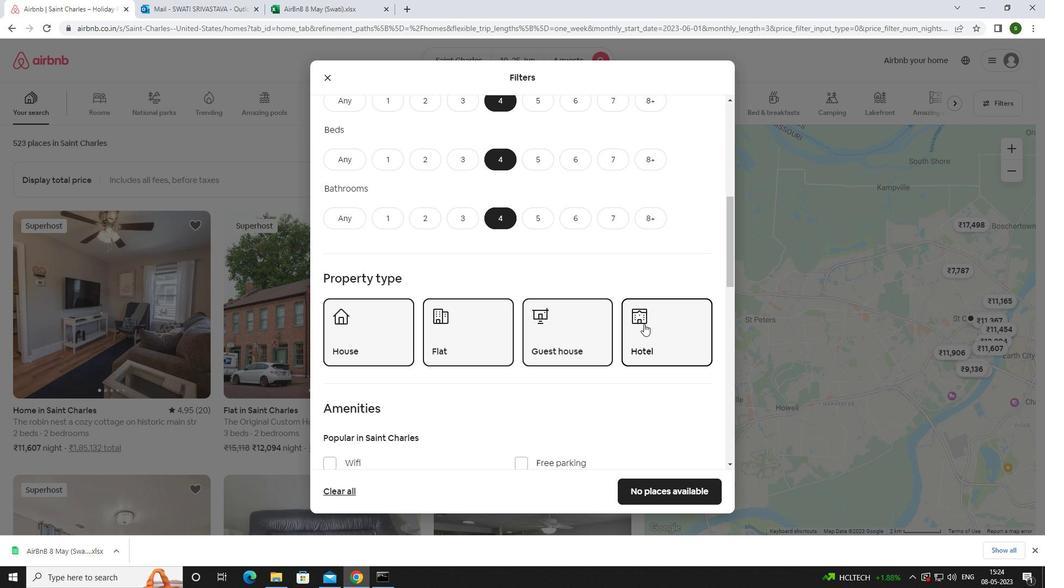 
Action: Mouse scrolled (644, 323) with delta (0, 0)
Screenshot: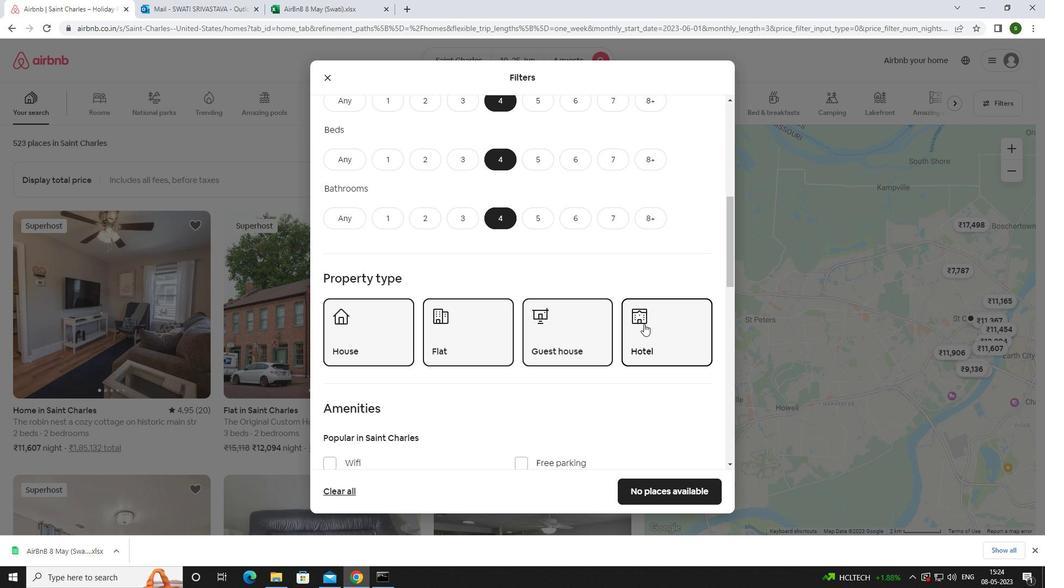 
Action: Mouse moved to (343, 298)
Screenshot: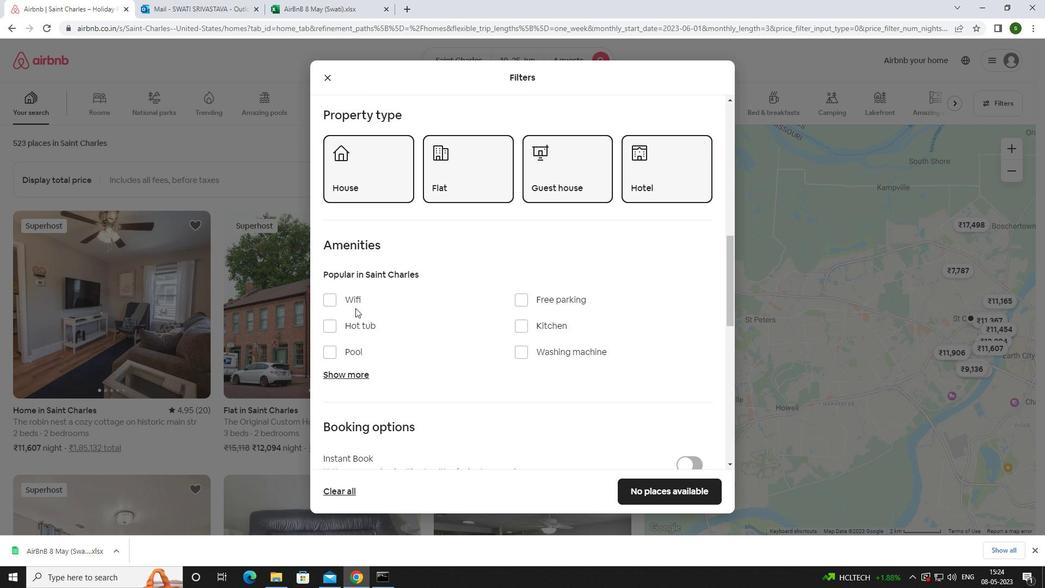
Action: Mouse pressed left at (343, 298)
Screenshot: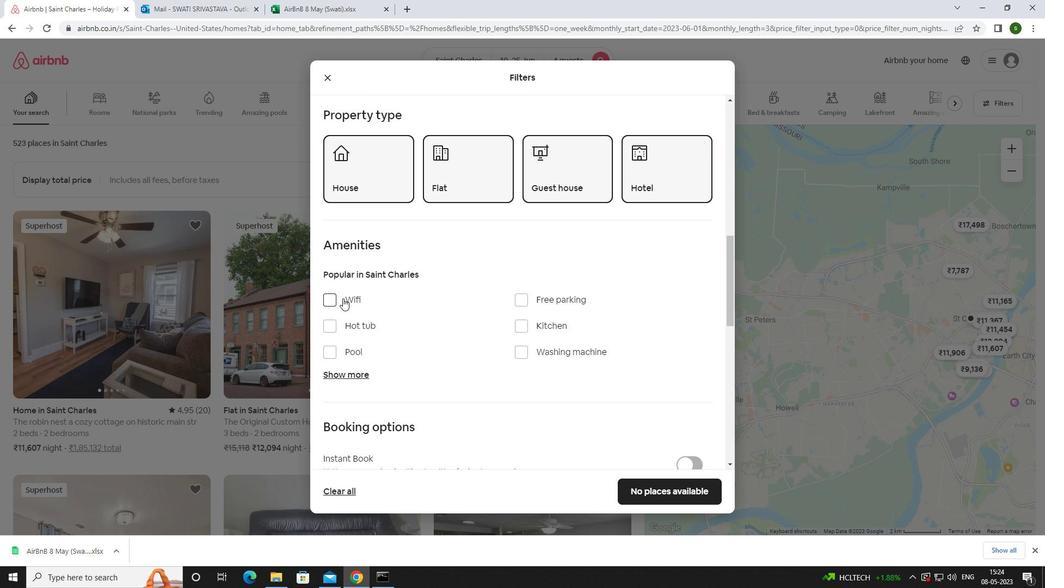 
Action: Mouse moved to (530, 297)
Screenshot: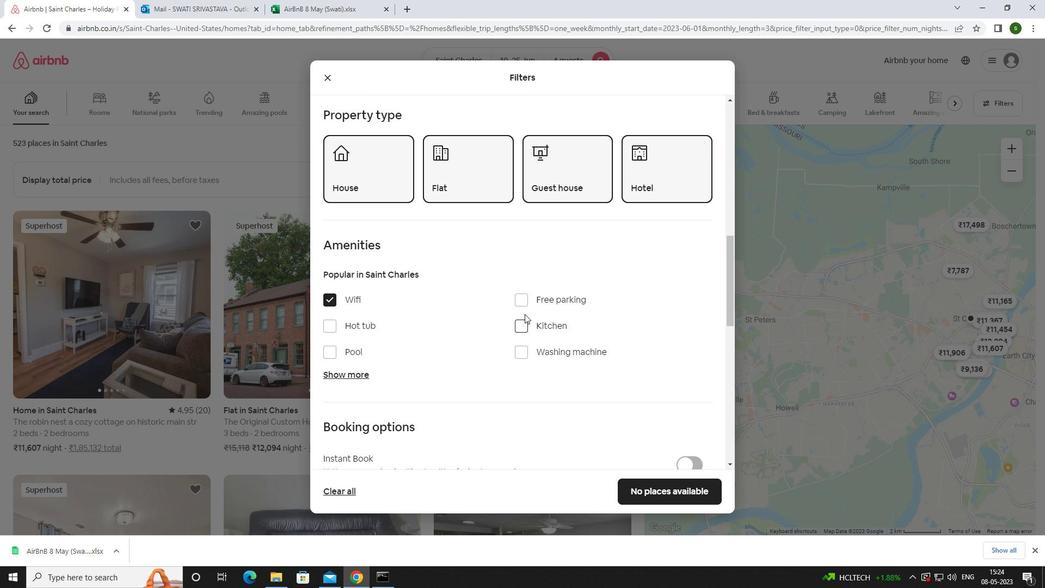 
Action: Mouse pressed left at (530, 297)
Screenshot: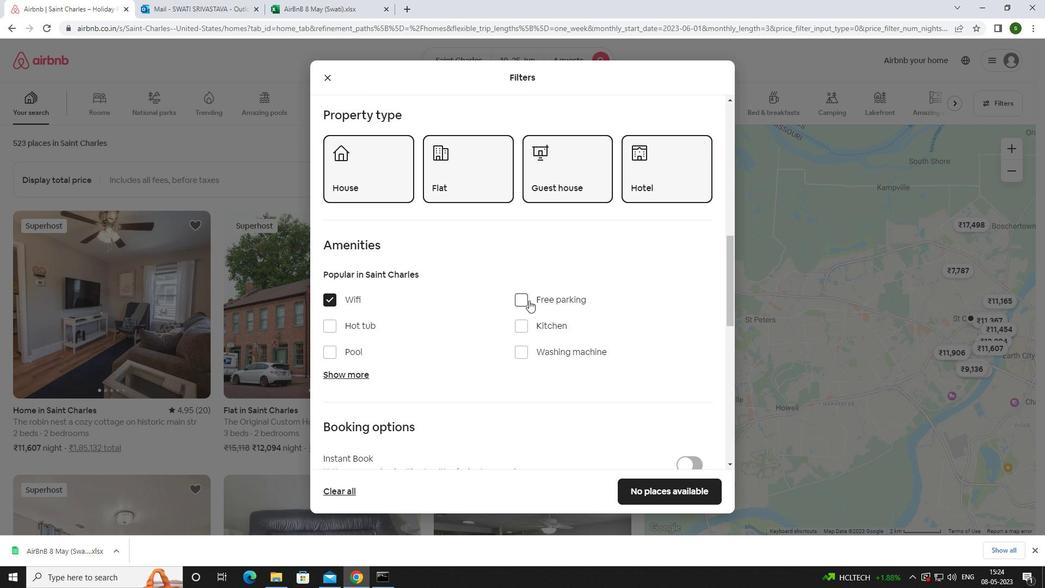 
Action: Mouse moved to (362, 375)
Screenshot: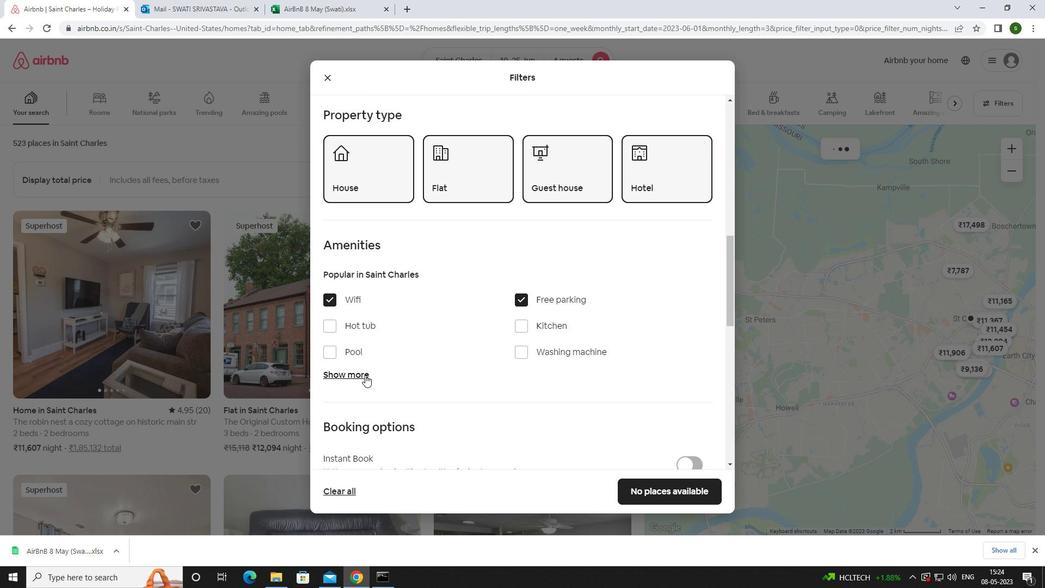 
Action: Mouse pressed left at (362, 375)
Screenshot: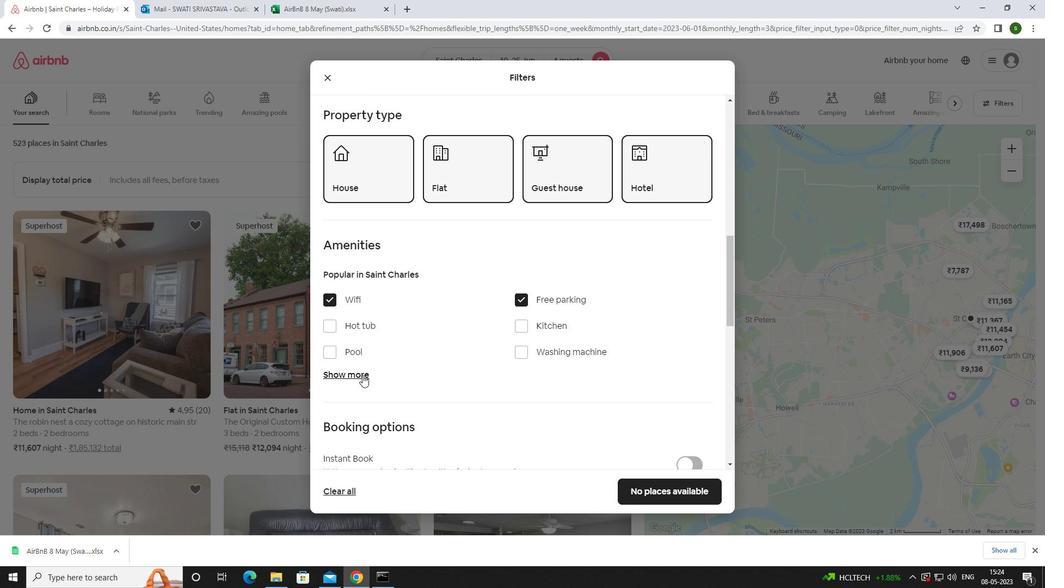 
Action: Mouse moved to (443, 369)
Screenshot: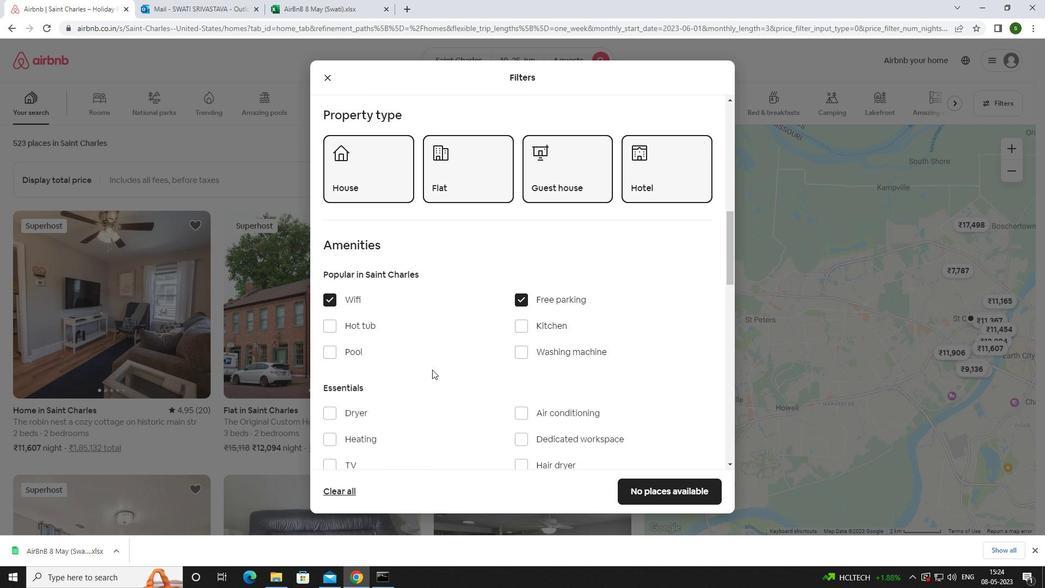 
Action: Mouse scrolled (443, 369) with delta (0, 0)
Screenshot: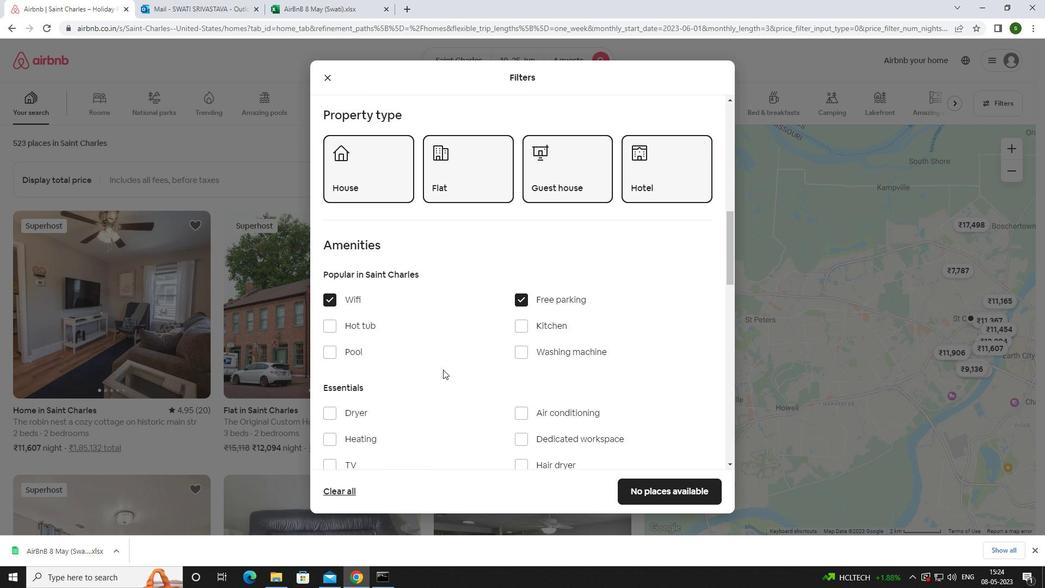 
Action: Mouse scrolled (443, 369) with delta (0, 0)
Screenshot: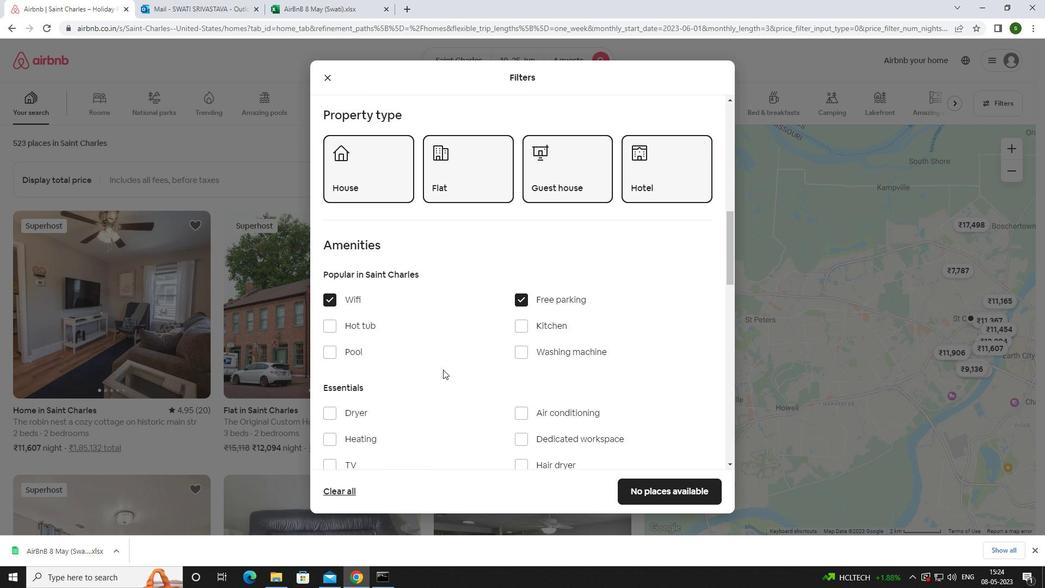 
Action: Mouse moved to (340, 353)
Screenshot: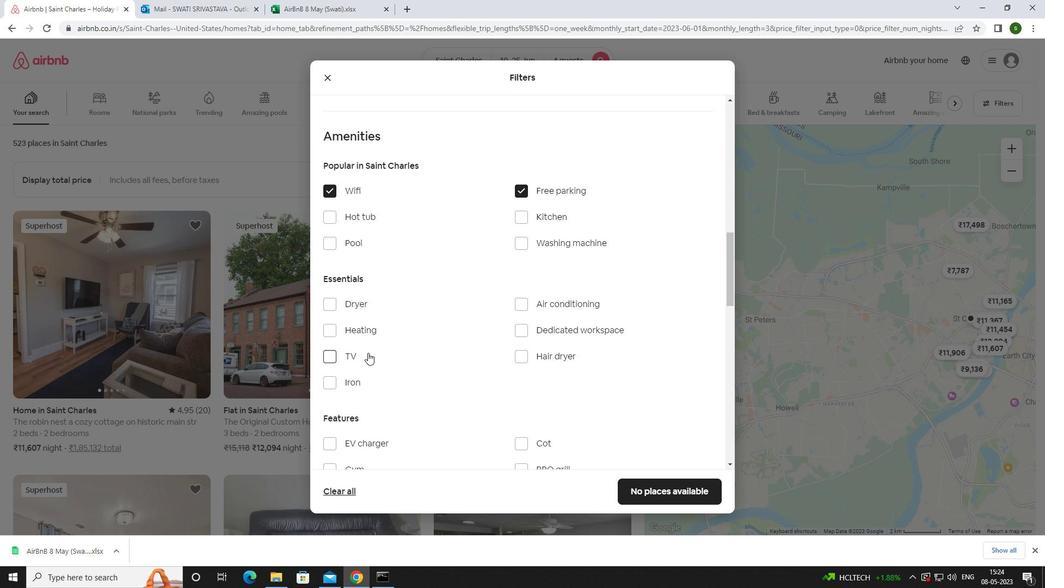 
Action: Mouse pressed left at (340, 353)
Screenshot: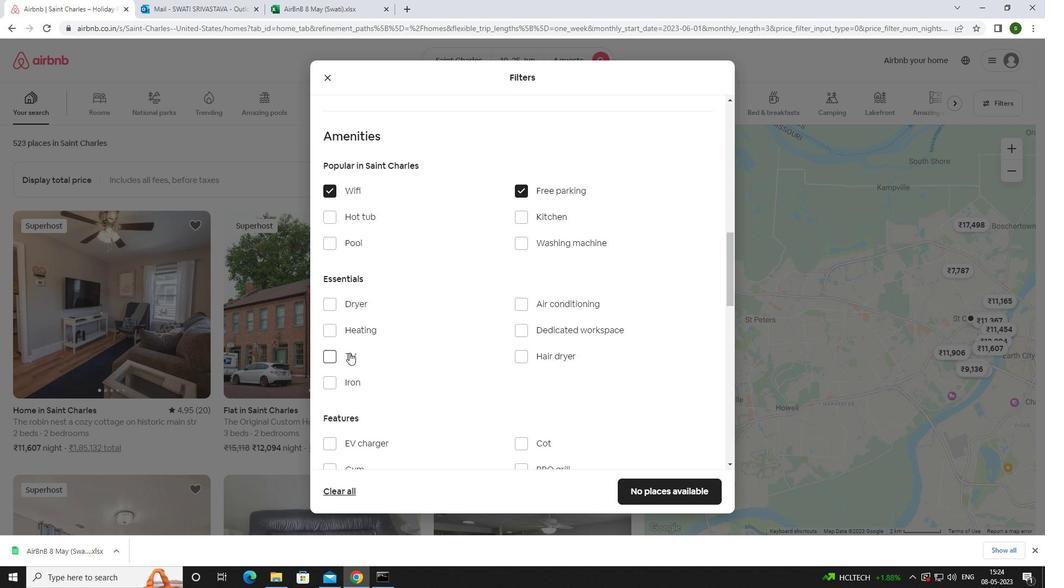 
Action: Mouse moved to (427, 356)
Screenshot: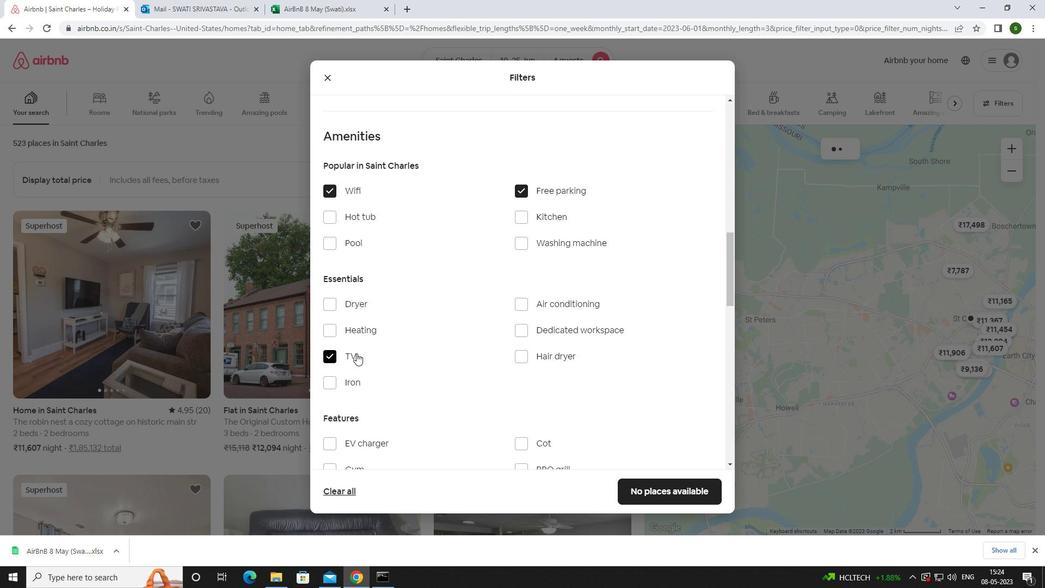 
Action: Mouse scrolled (427, 356) with delta (0, 0)
Screenshot: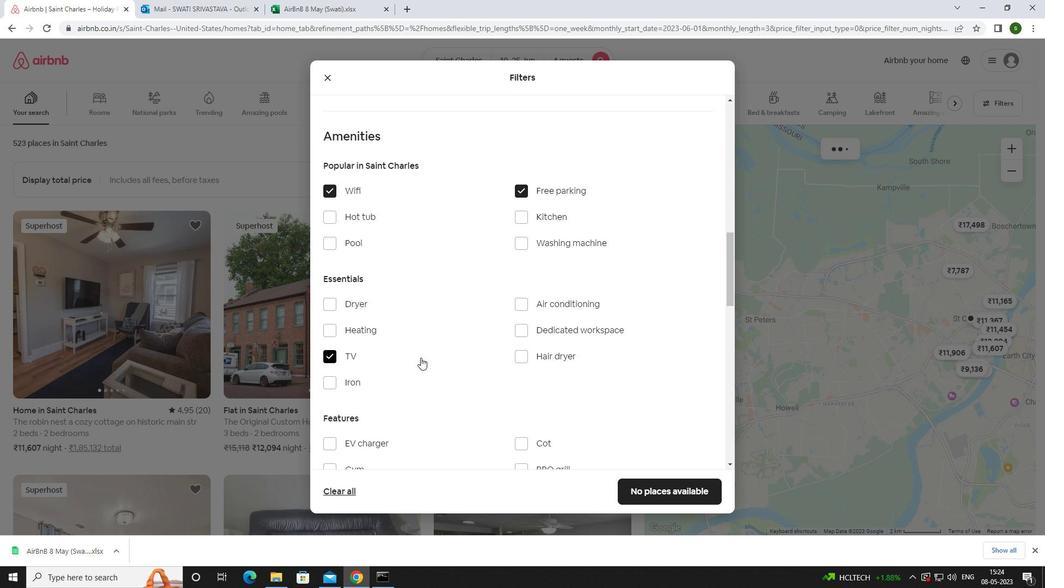 
Action: Mouse scrolled (427, 356) with delta (0, 0)
Screenshot: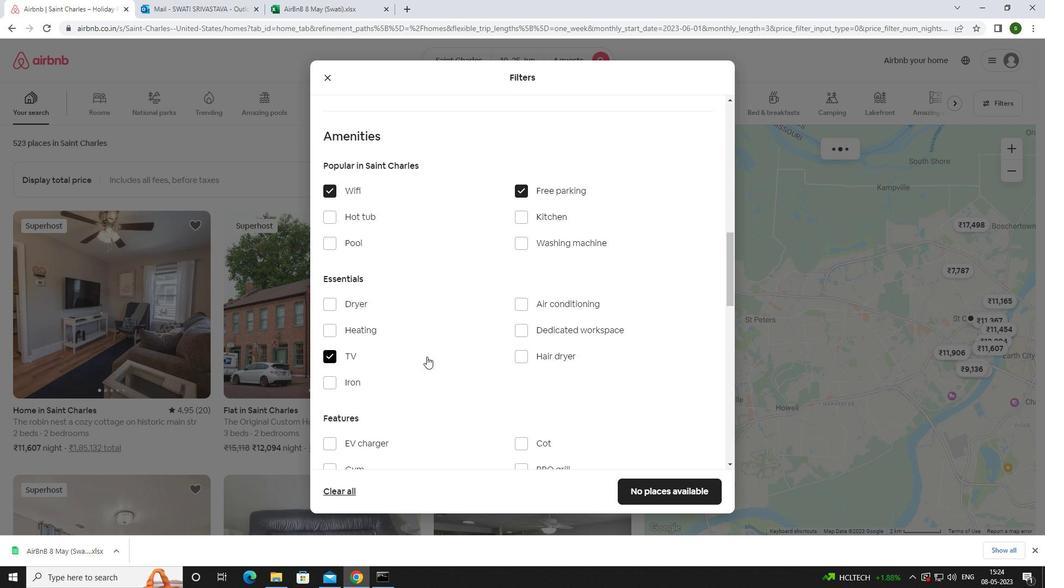 
Action: Mouse scrolled (427, 356) with delta (0, 0)
Screenshot: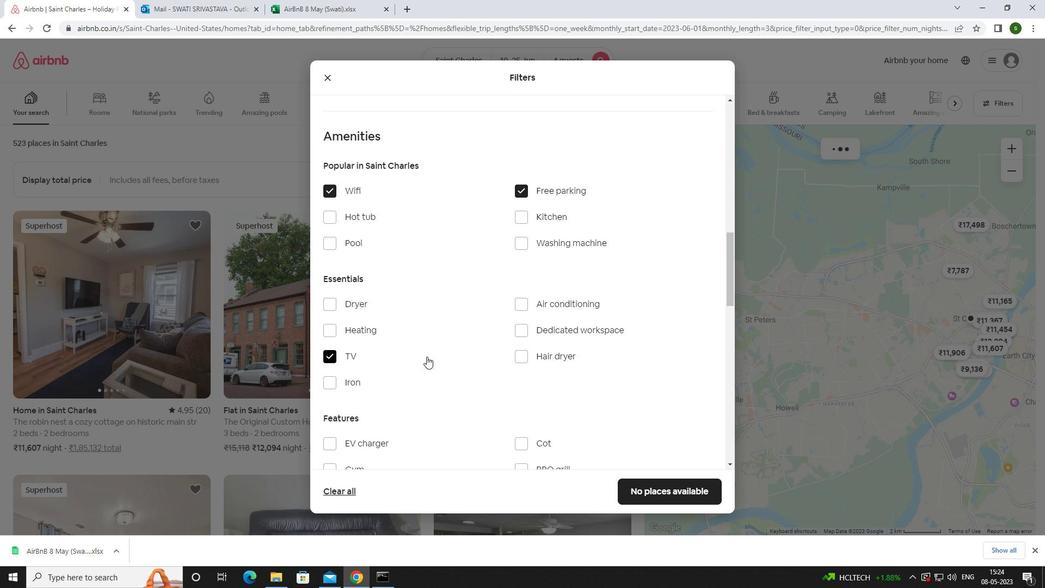 
Action: Mouse moved to (353, 311)
Screenshot: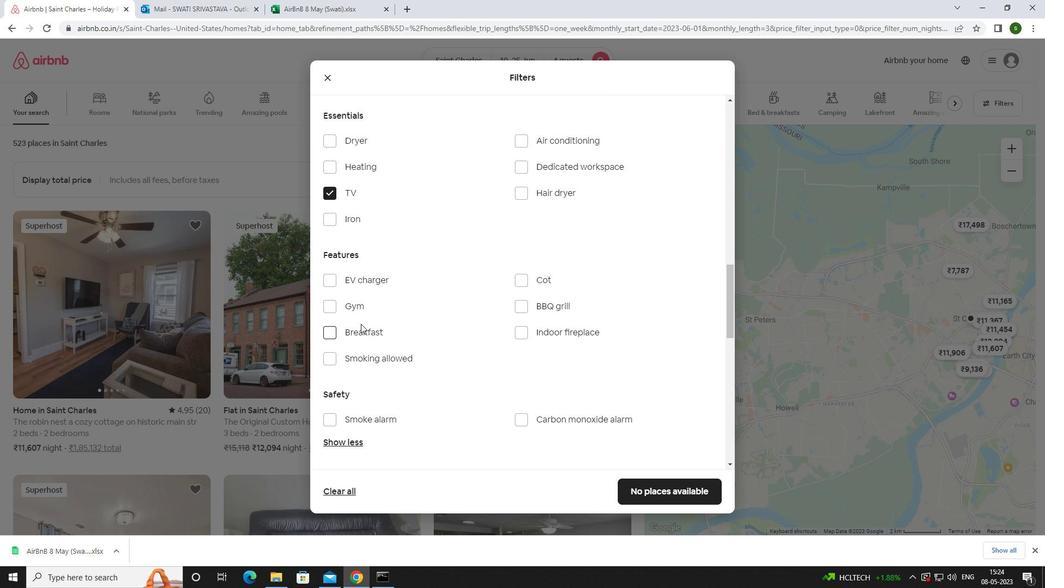
Action: Mouse pressed left at (353, 311)
Screenshot: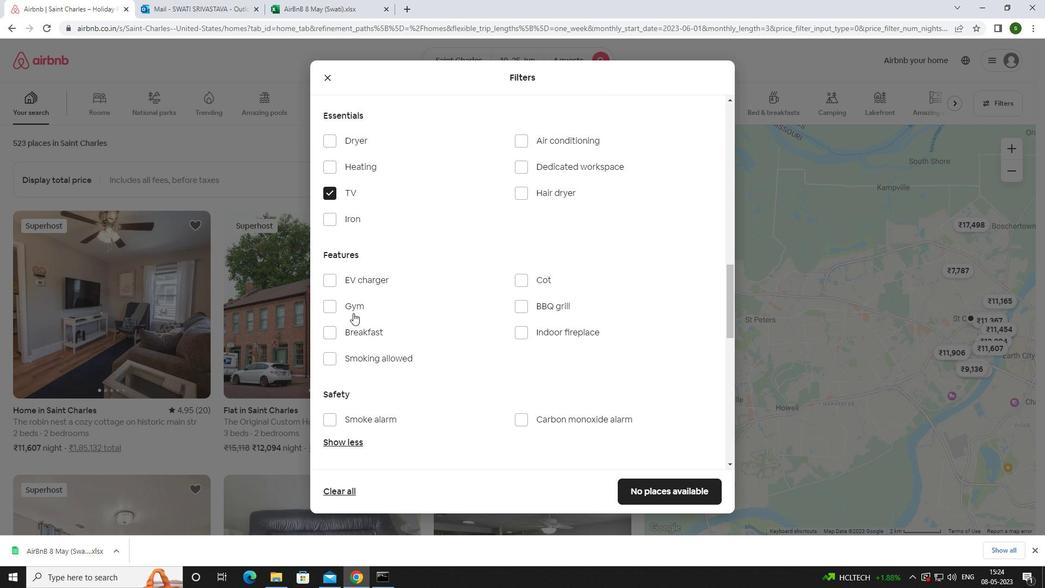 
Action: Mouse moved to (353, 335)
Screenshot: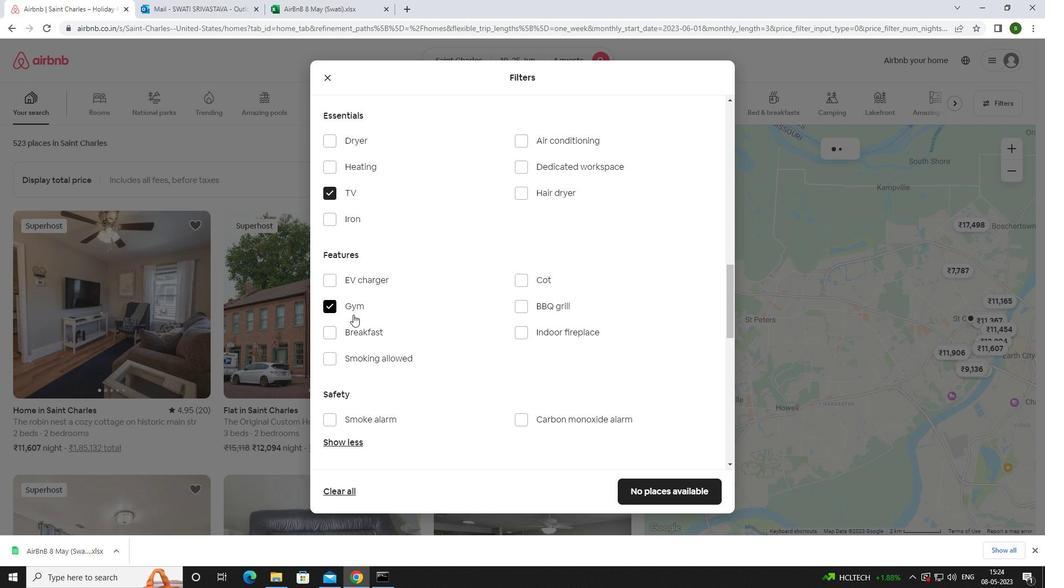 
Action: Mouse pressed left at (353, 335)
Screenshot: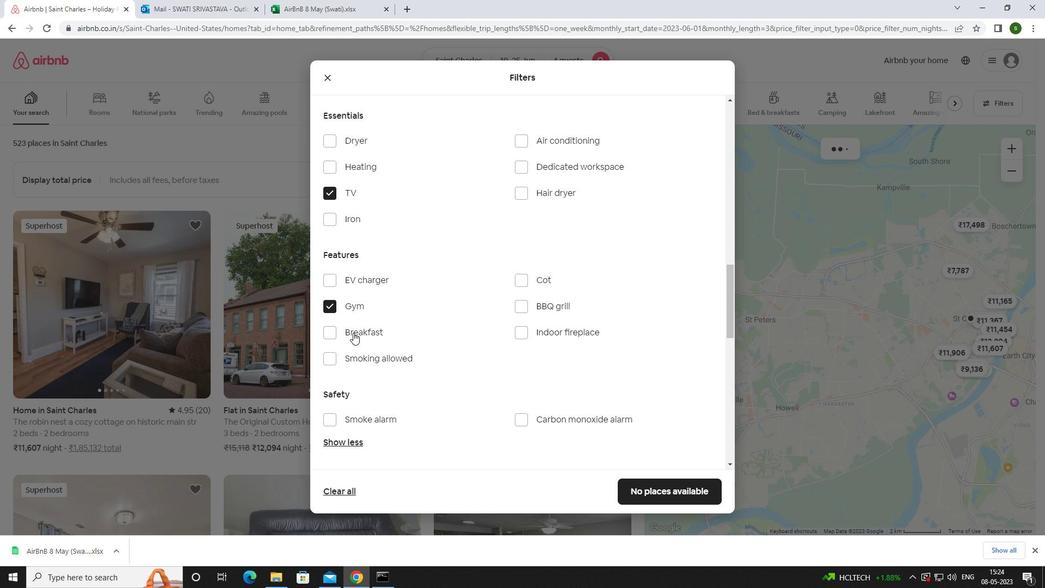 
Action: Mouse moved to (472, 351)
Screenshot: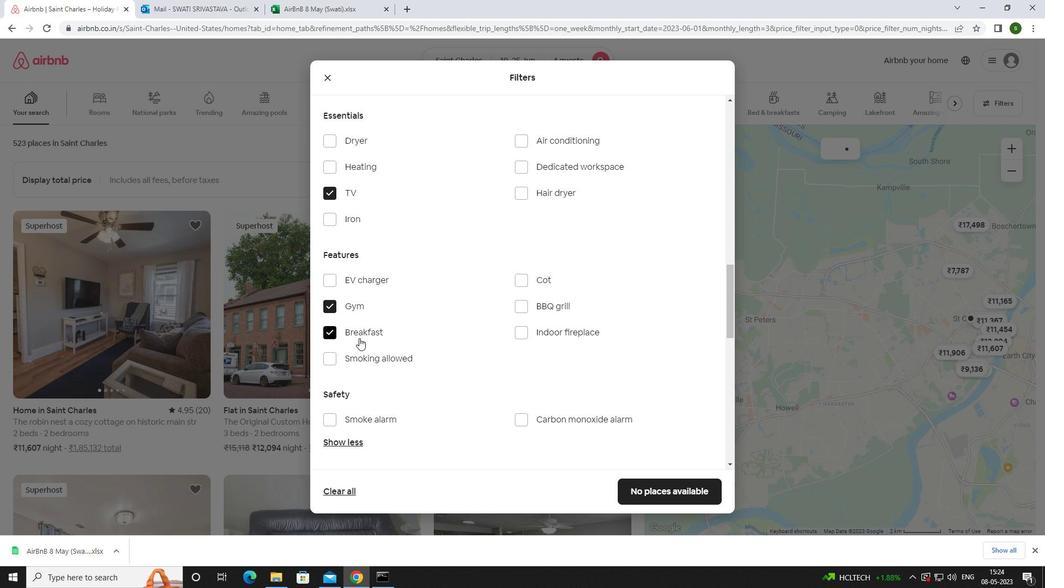 
Action: Mouse scrolled (472, 351) with delta (0, 0)
Screenshot: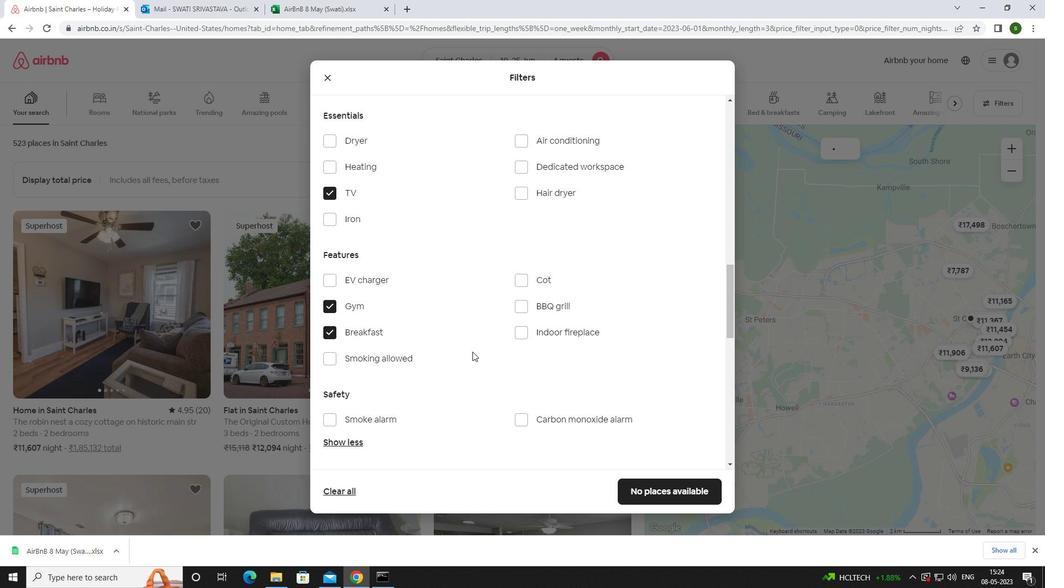 
Action: Mouse scrolled (472, 351) with delta (0, 0)
Screenshot: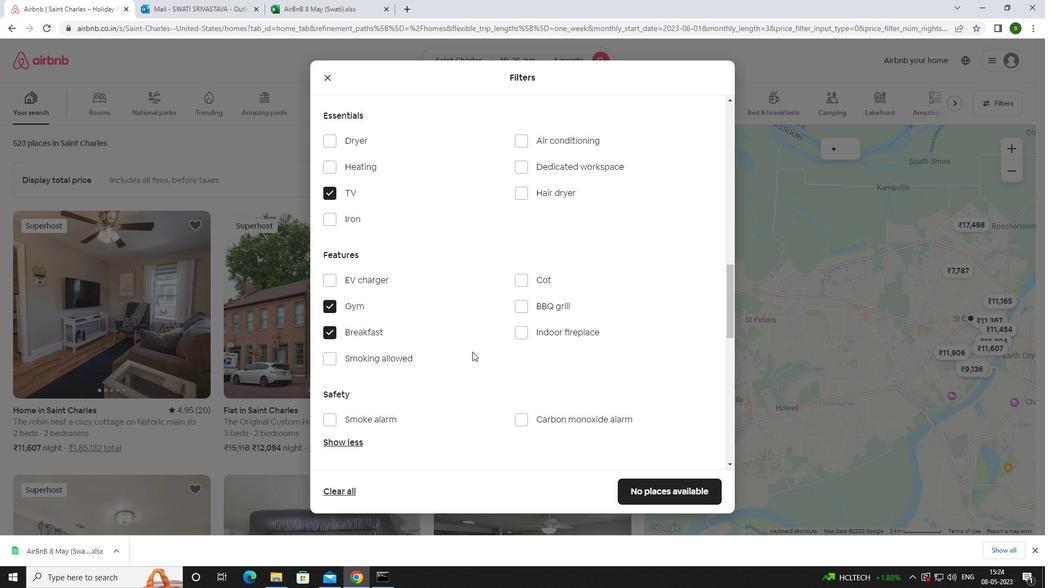 
Action: Mouse moved to (472, 353)
Screenshot: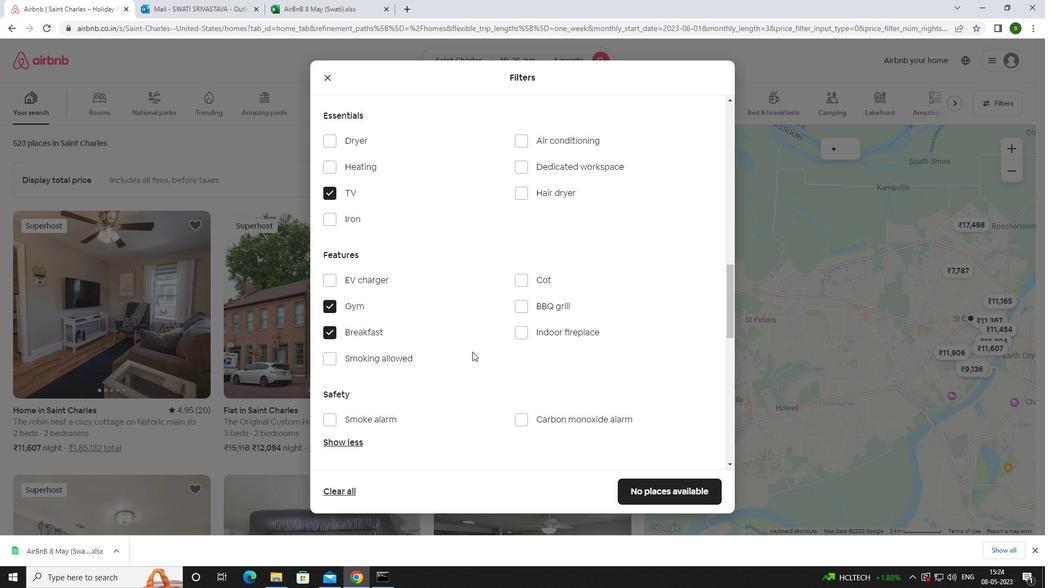 
Action: Mouse scrolled (472, 352) with delta (0, 0)
Screenshot: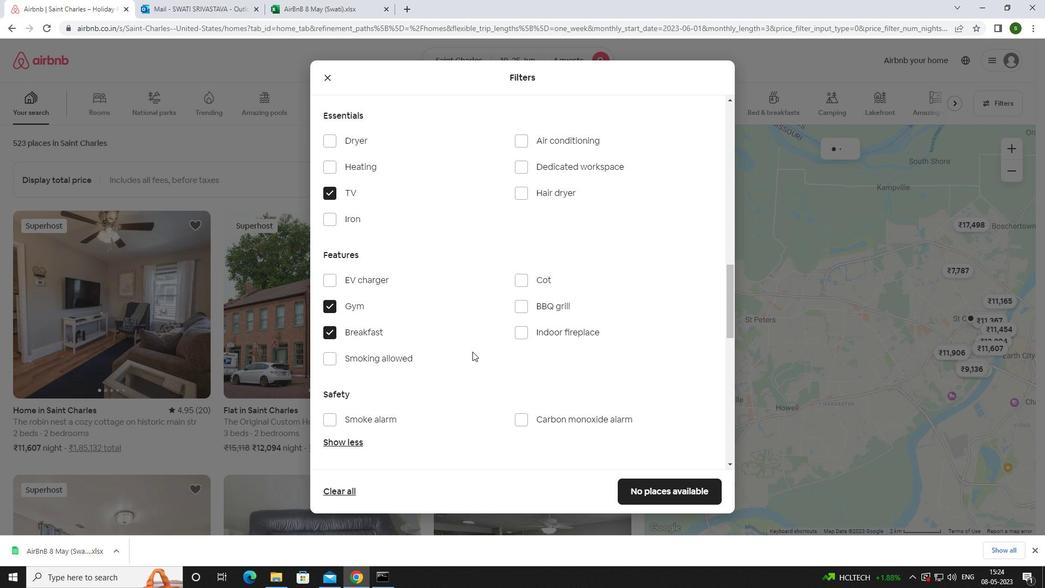 
Action: Mouse scrolled (472, 352) with delta (0, 0)
Screenshot: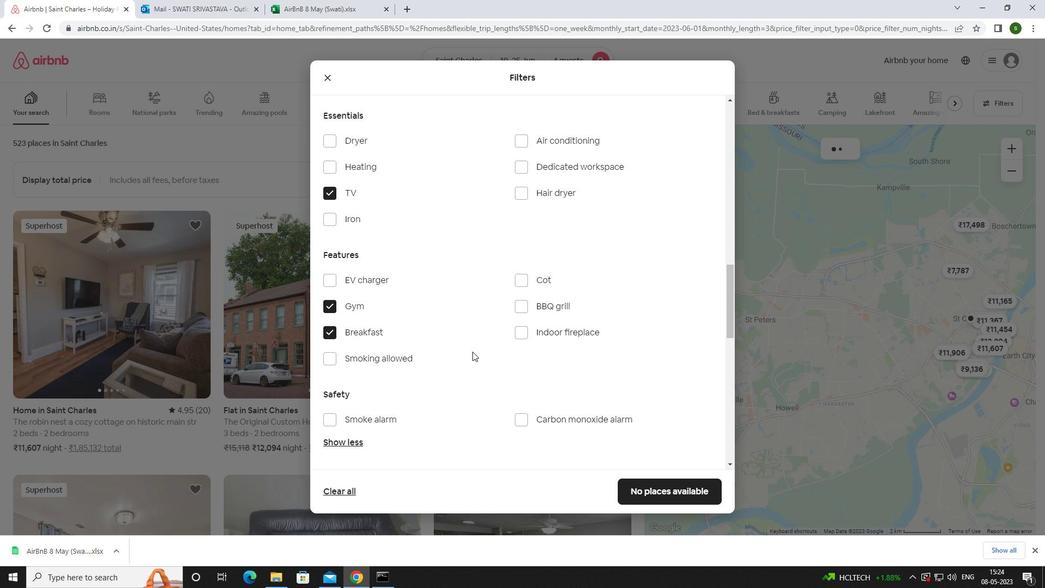 
Action: Mouse scrolled (472, 352) with delta (0, 0)
Screenshot: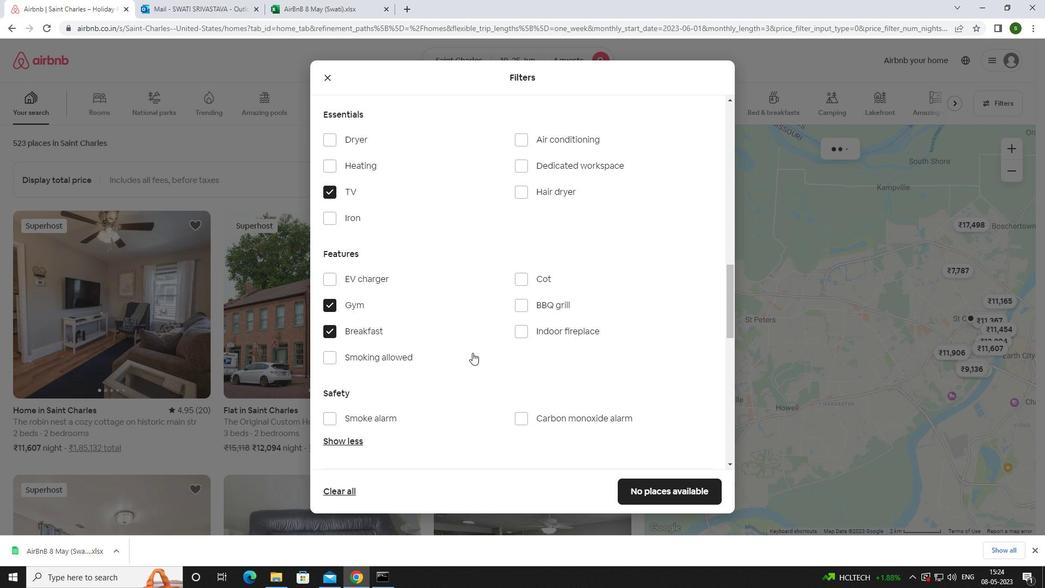 
Action: Mouse moved to (683, 292)
Screenshot: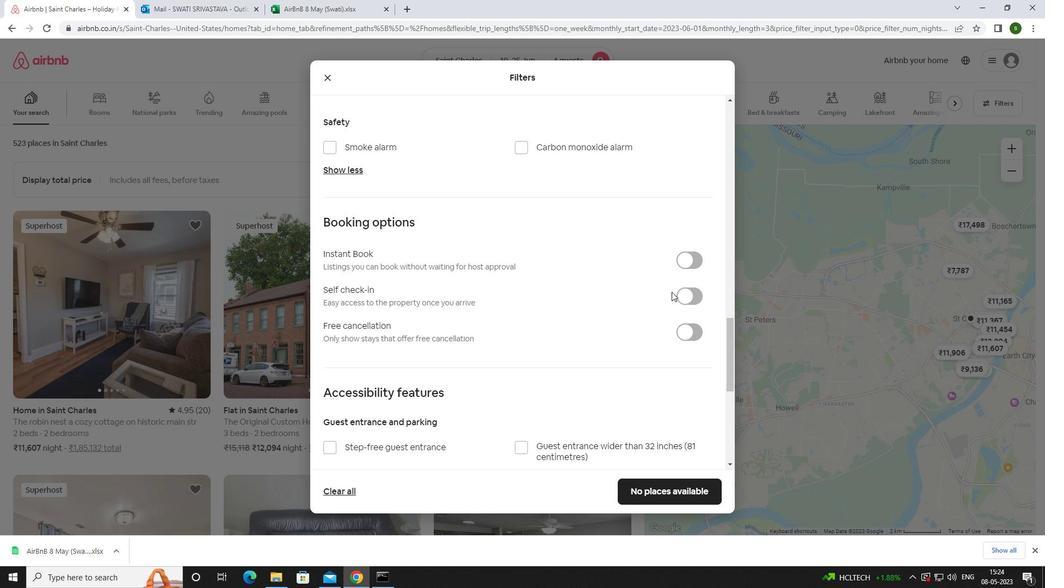 
Action: Mouse pressed left at (683, 292)
Screenshot: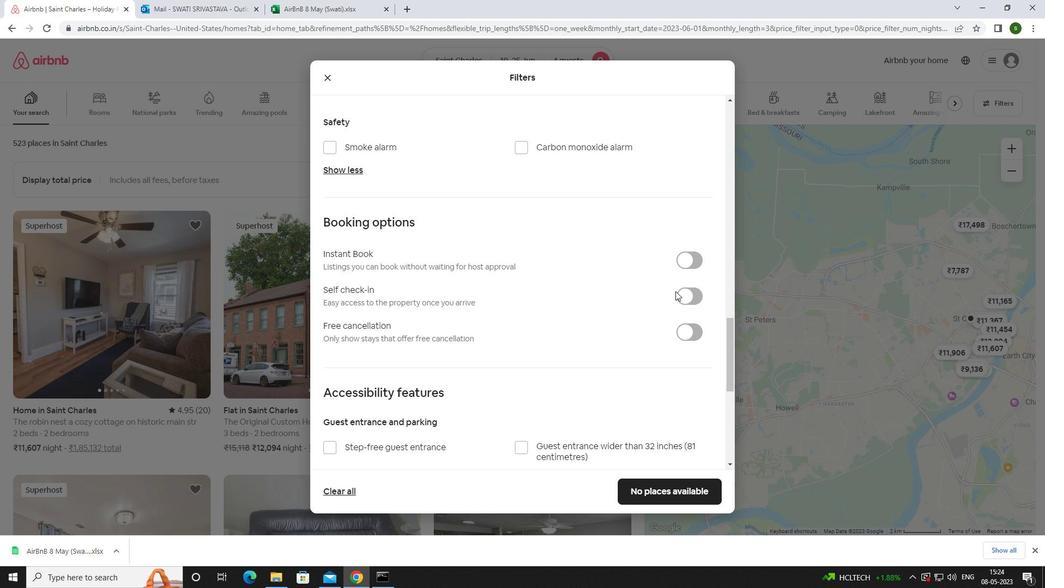 
Action: Mouse moved to (528, 290)
Screenshot: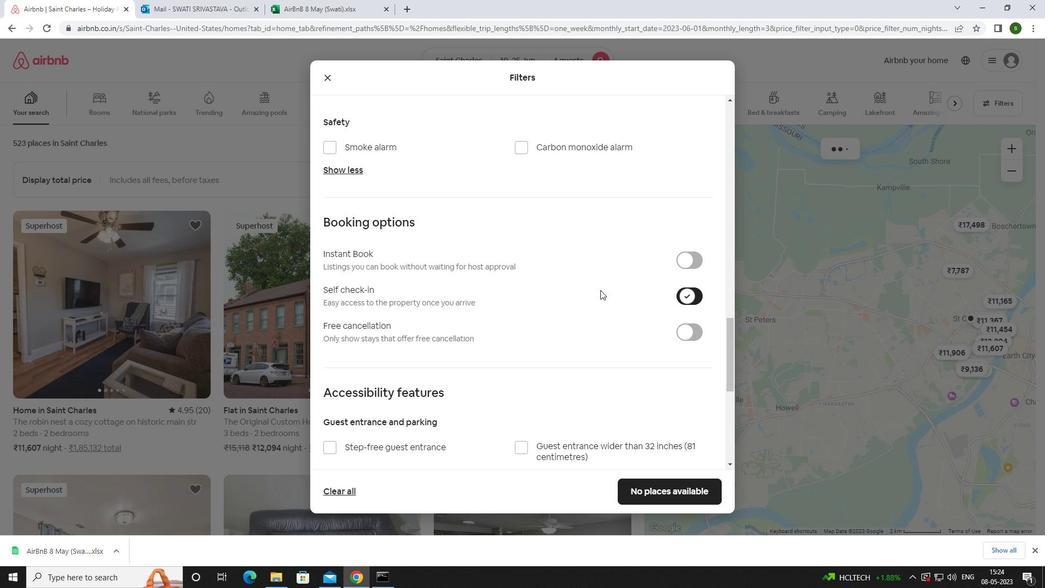 
Action: Mouse scrolled (528, 289) with delta (0, 0)
Screenshot: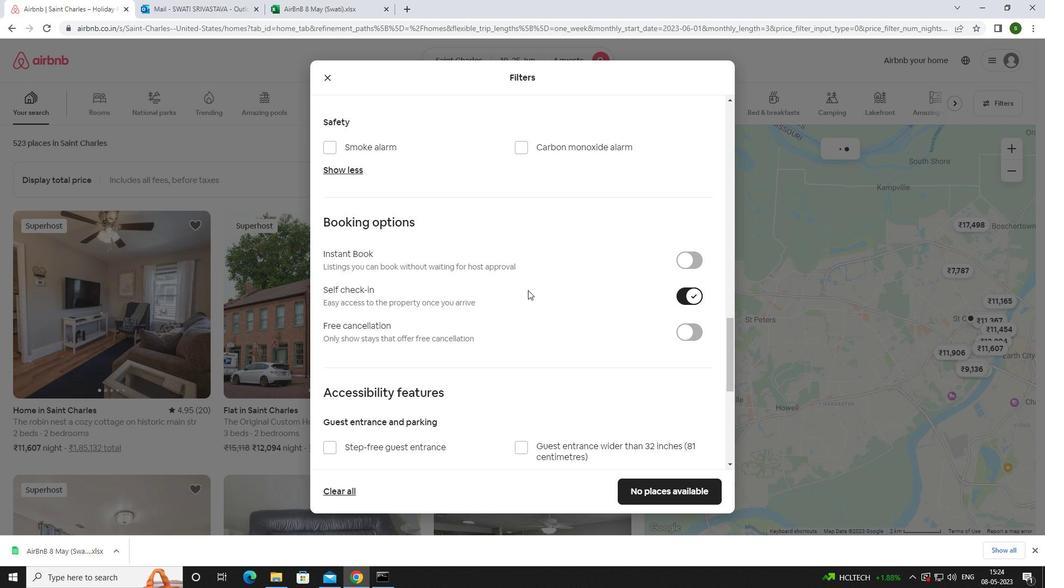 
Action: Mouse scrolled (528, 289) with delta (0, 0)
Screenshot: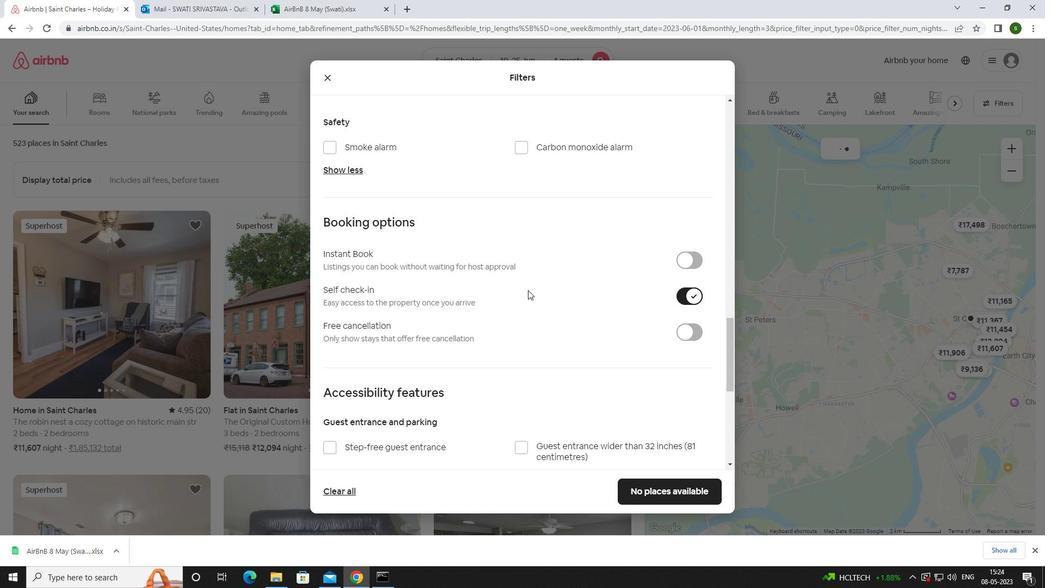 
Action: Mouse scrolled (528, 289) with delta (0, 0)
Screenshot: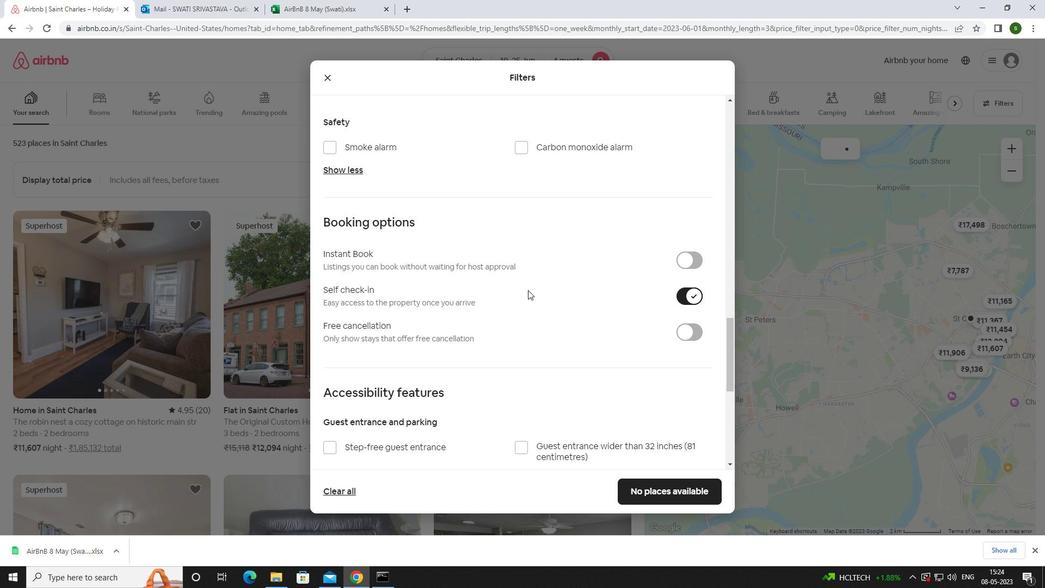 
Action: Mouse scrolled (528, 289) with delta (0, 0)
Screenshot: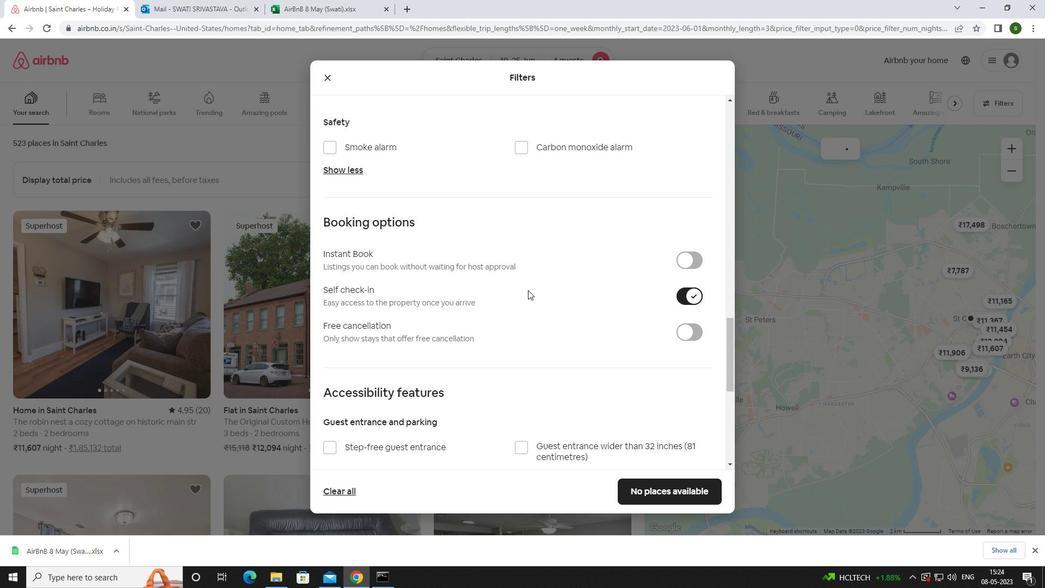 
Action: Mouse scrolled (528, 289) with delta (0, 0)
Screenshot: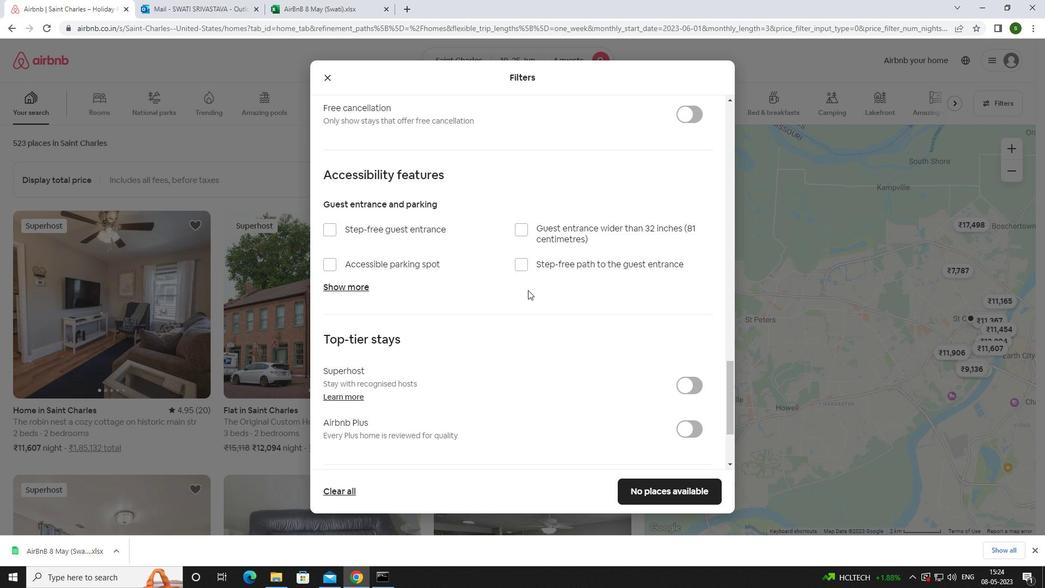 
Action: Mouse scrolled (528, 289) with delta (0, 0)
Screenshot: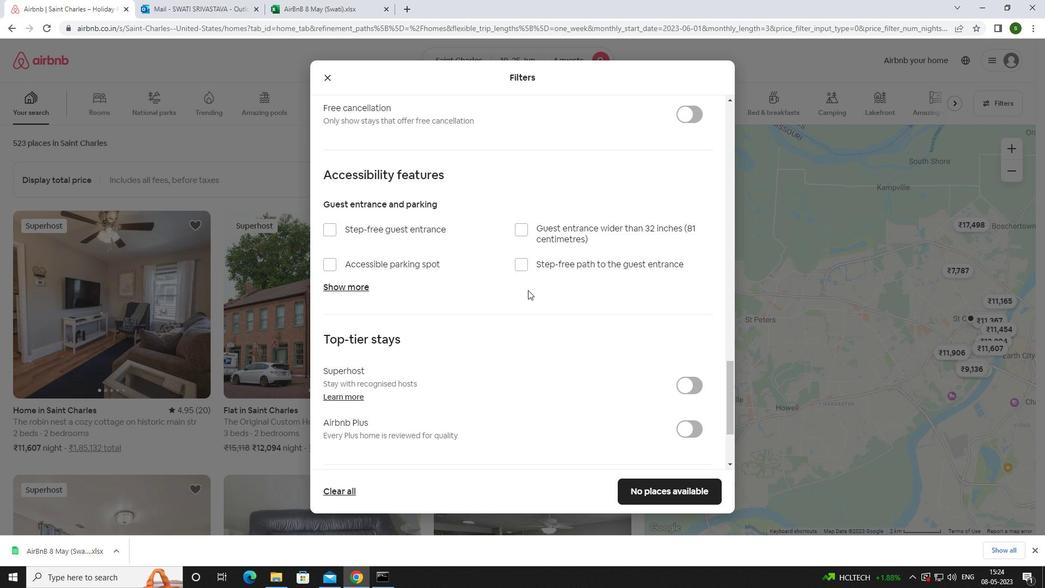 
Action: Mouse scrolled (528, 289) with delta (0, 0)
Screenshot: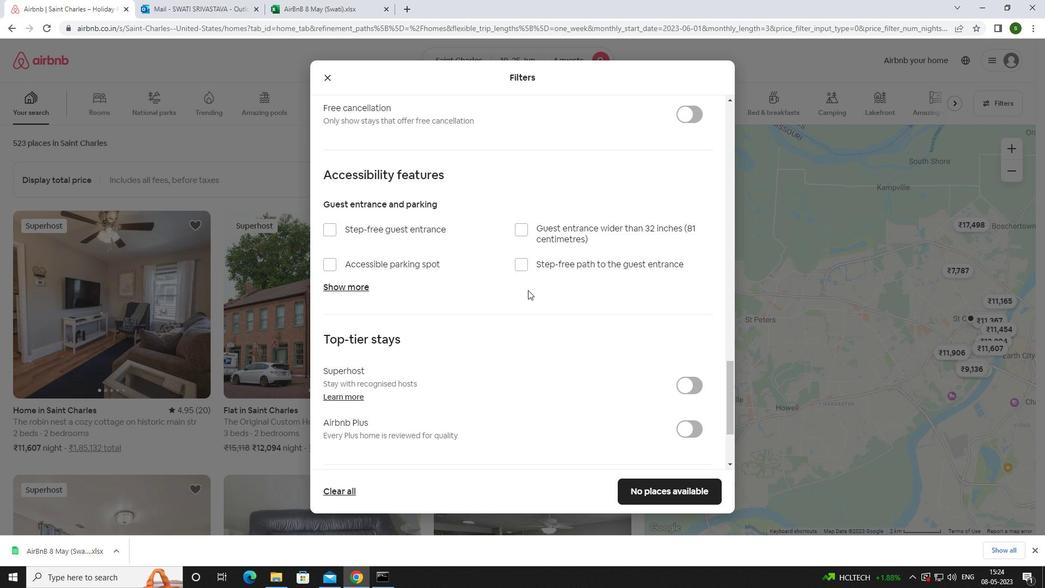 
Action: Mouse scrolled (528, 289) with delta (0, 0)
Screenshot: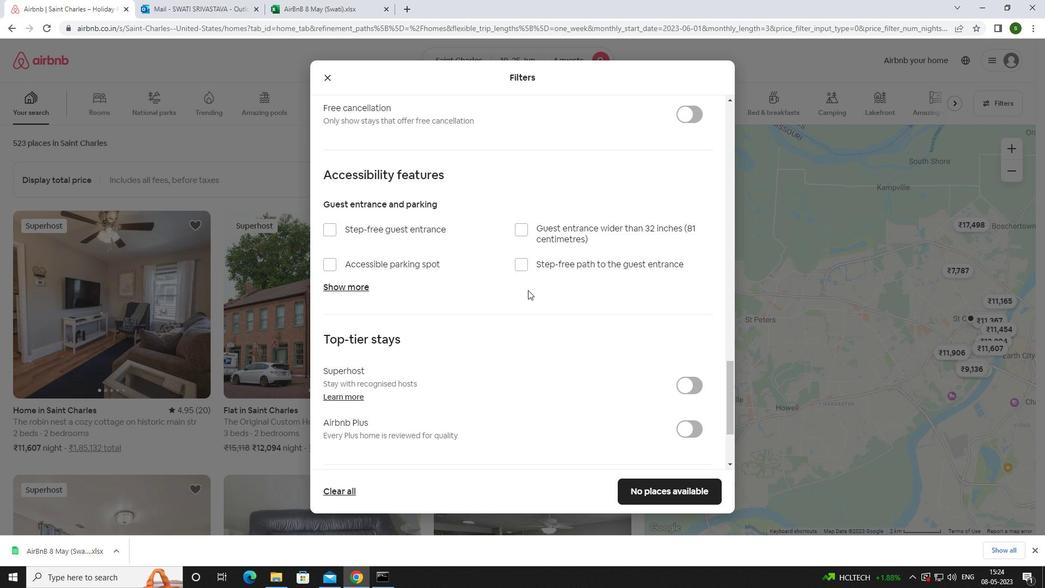 
Action: Mouse scrolled (528, 289) with delta (0, 0)
Screenshot: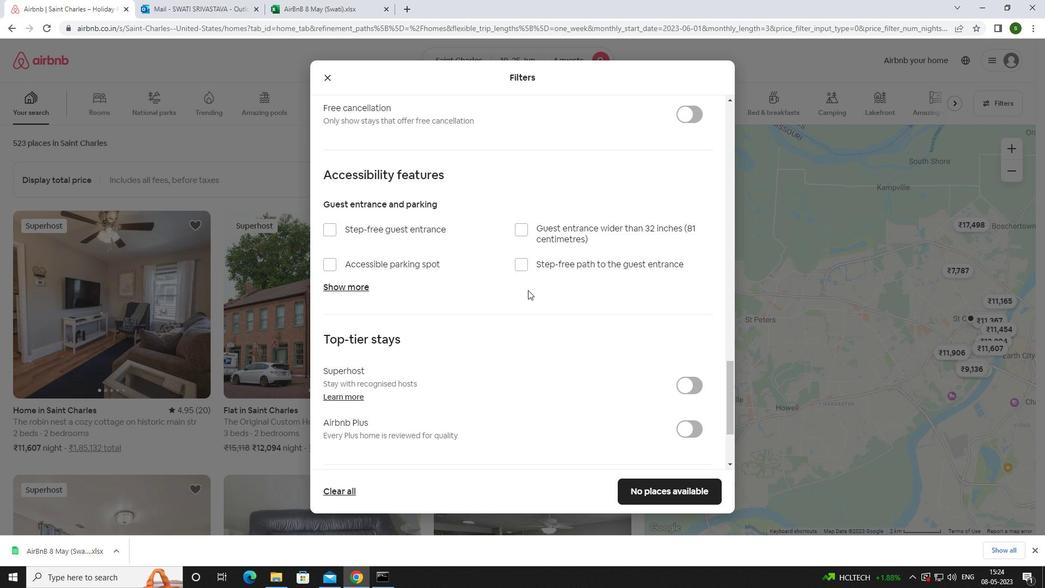 
Action: Mouse scrolled (528, 289) with delta (0, 0)
Screenshot: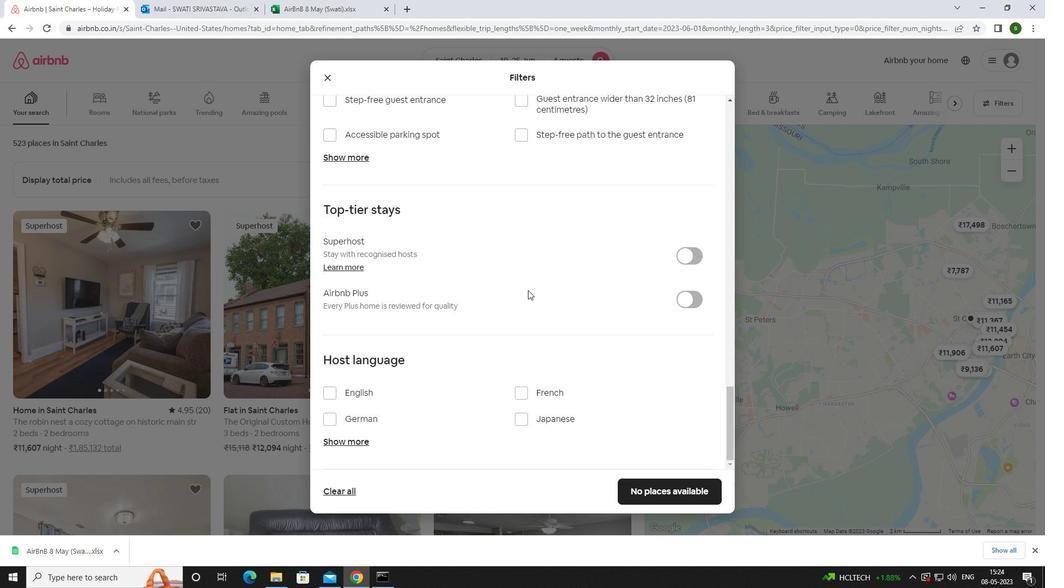 
Action: Mouse scrolled (528, 289) with delta (0, 0)
Screenshot: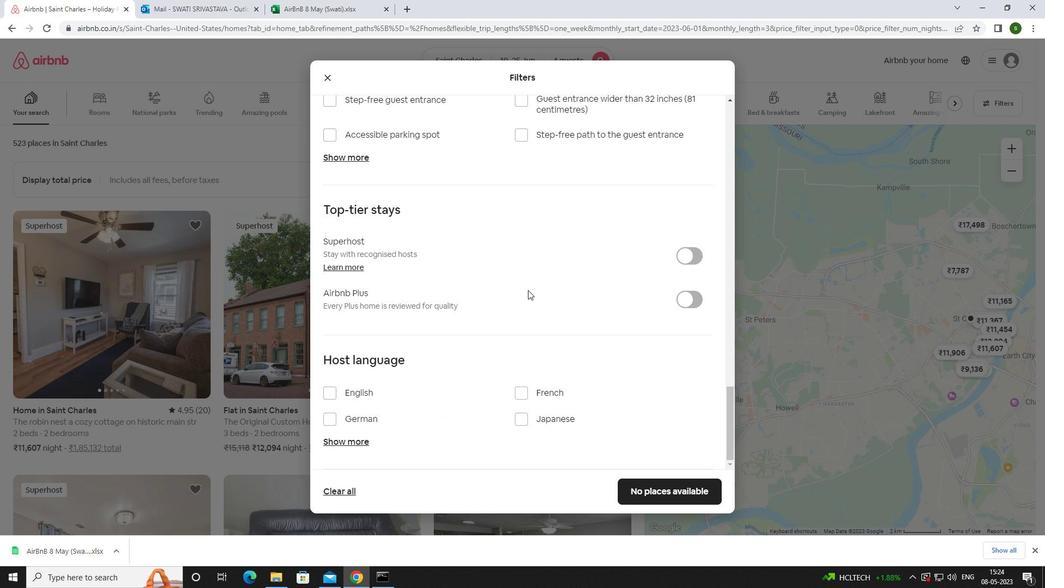
Action: Mouse scrolled (528, 289) with delta (0, 0)
Screenshot: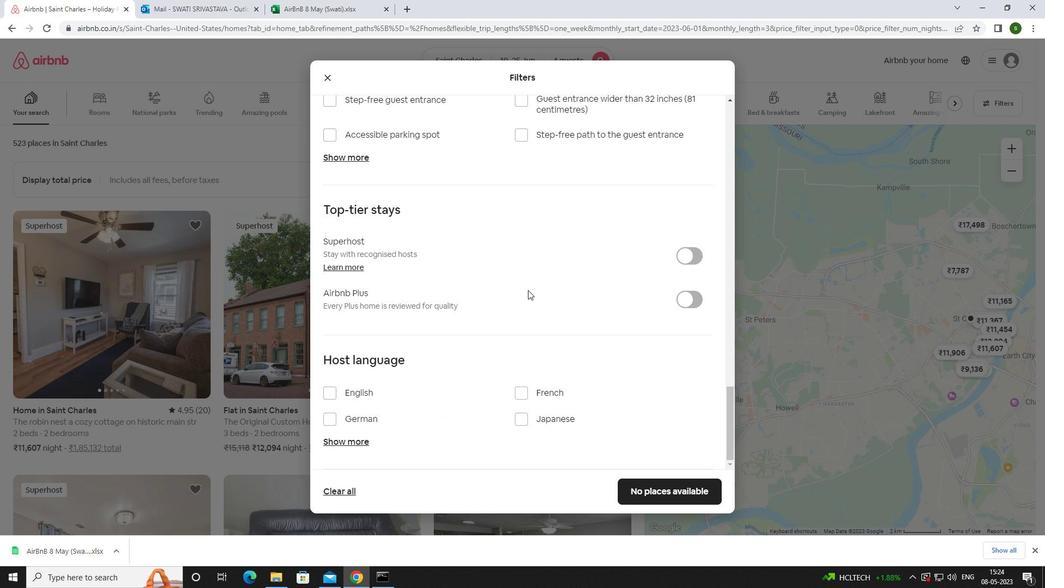 
Action: Mouse moved to (369, 393)
Screenshot: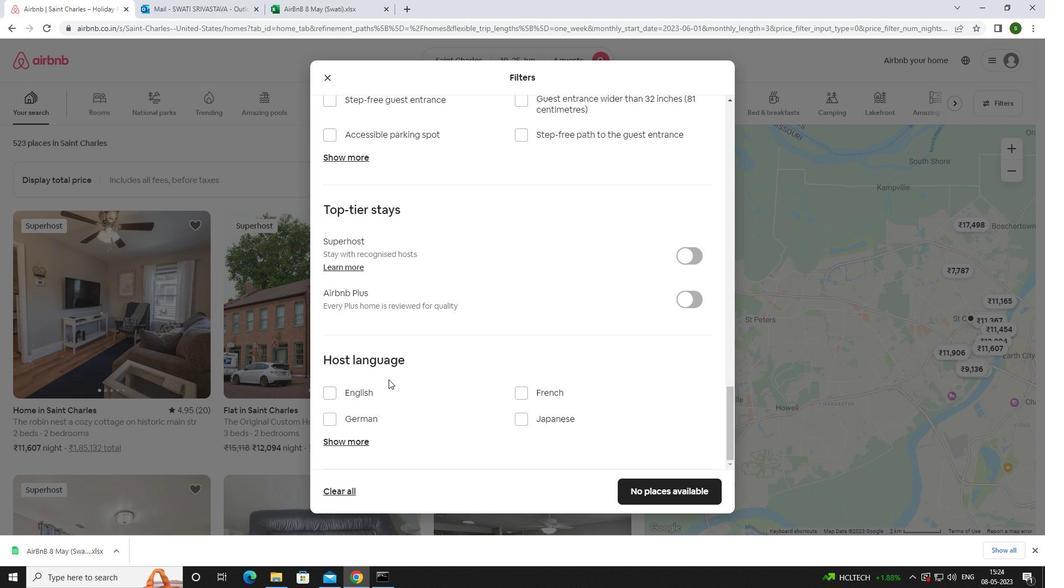 
Action: Mouse pressed left at (369, 393)
Screenshot: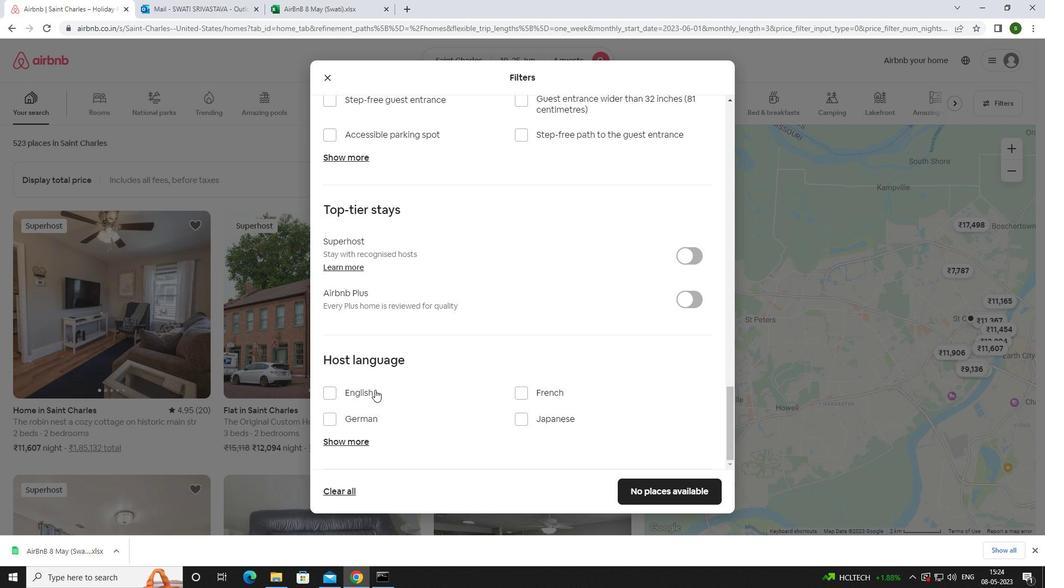 
Action: Mouse moved to (679, 500)
Screenshot: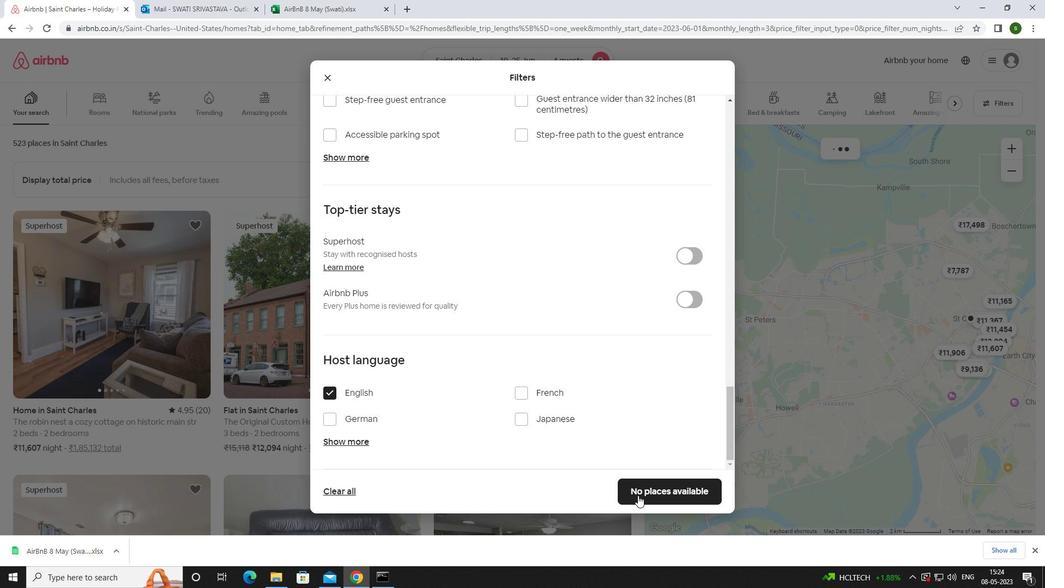 
Action: Mouse pressed left at (679, 500)
Screenshot: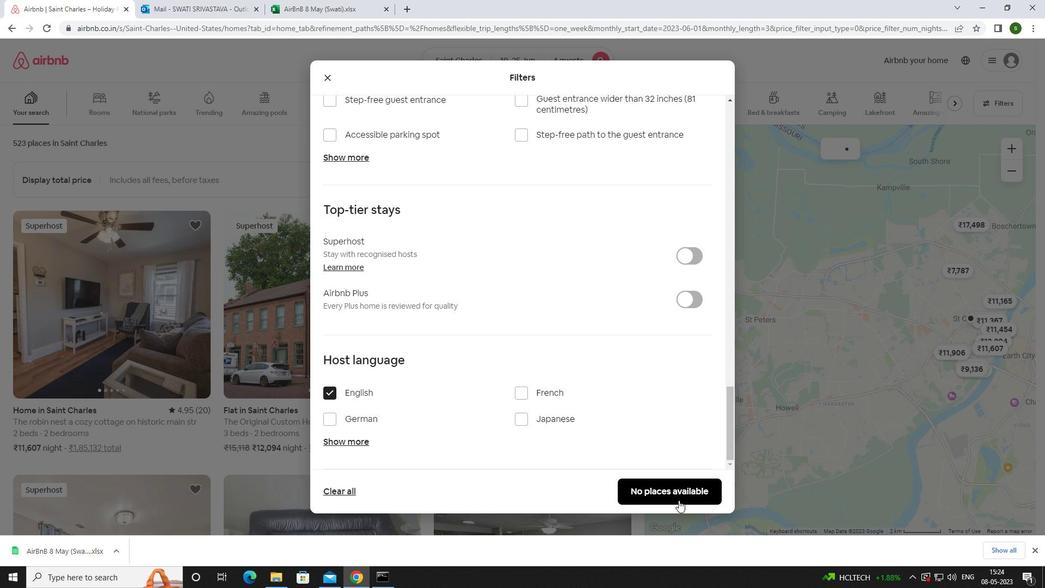 
Action: Mouse moved to (465, 378)
Screenshot: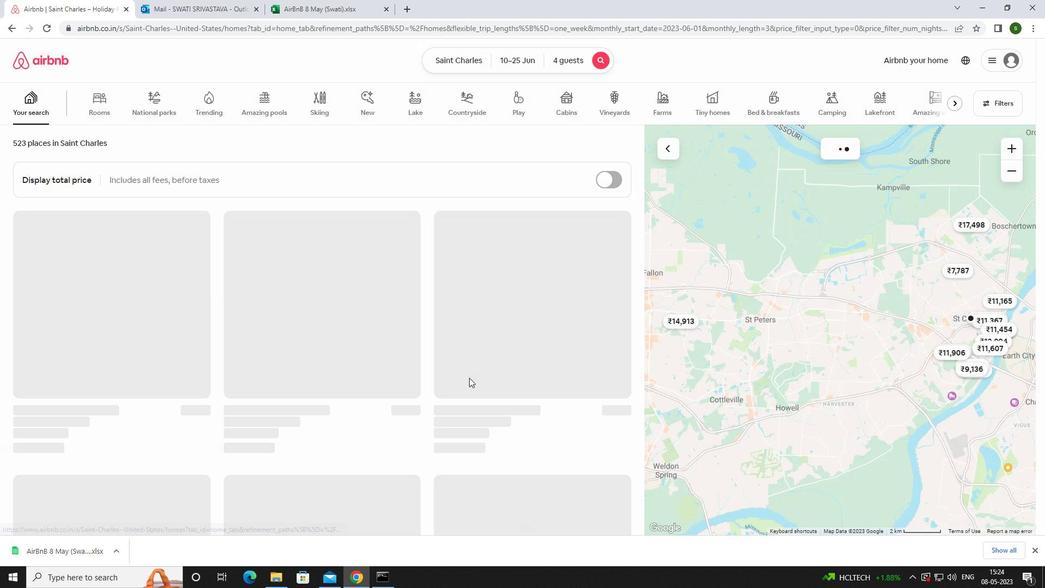 
